 Task: Open Card Card0000000017 in Board Board0000000005 in Workspace WS0000000002 in Trello. Add Member vinny.office2@gmail.com to Card Card0000000017 in Board Board0000000005 in Workspace WS0000000002 in Trello. Add Purple Label titled Label0000000017 to Card Card0000000017 in Board Board0000000005 in Workspace WS0000000002 in Trello. Add Checklist CL0000000017 to Card Card0000000017 in Board Board0000000005 in Workspace WS0000000002 in Trello. Add Dates with Start Date as Aug 01 2023 and Due Date as Aug 31 2023 to Card Card0000000017 in Board Board0000000005 in Workspace WS0000000002 in Trello
Action: Mouse moved to (582, 55)
Screenshot: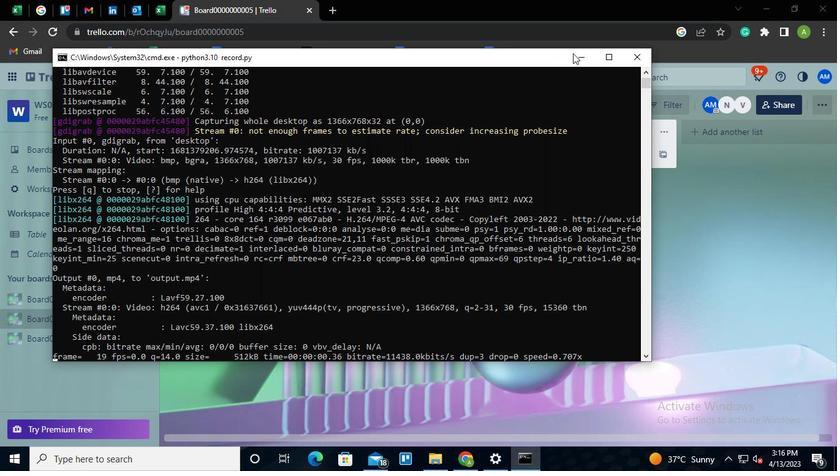 
Action: Mouse pressed left at (582, 55)
Screenshot: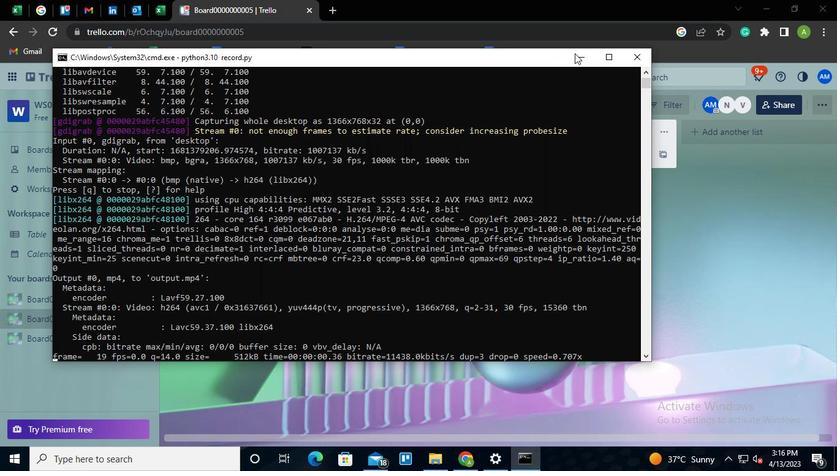 
Action: Mouse moved to (291, 153)
Screenshot: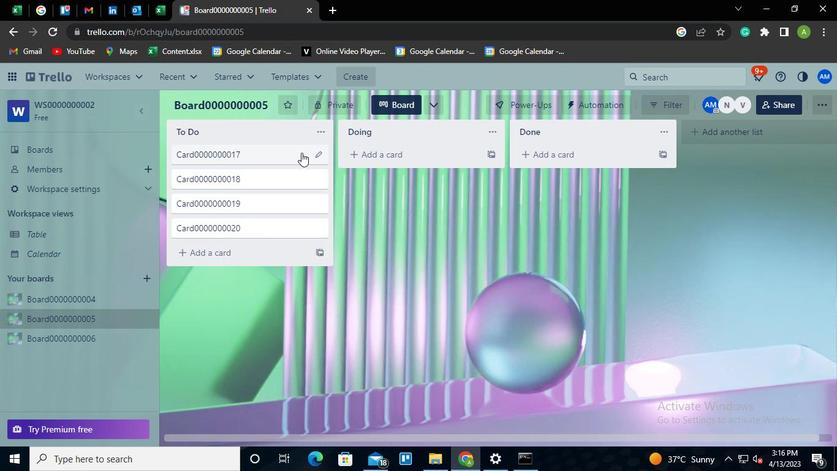 
Action: Mouse pressed left at (291, 153)
Screenshot: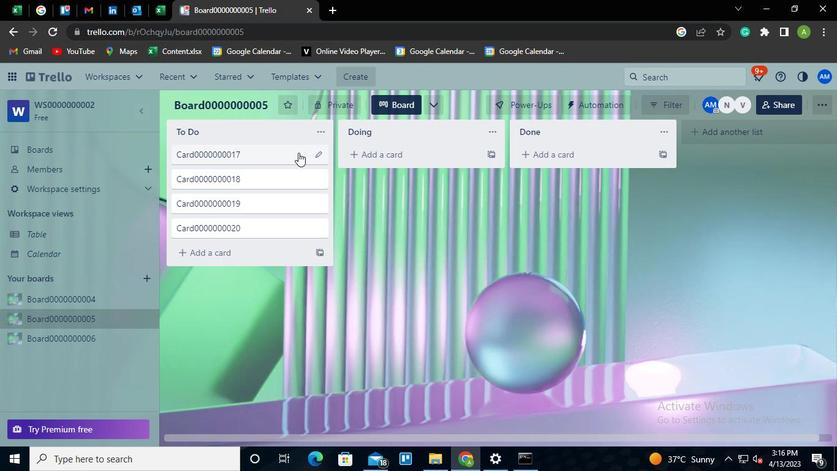 
Action: Mouse moved to (558, 218)
Screenshot: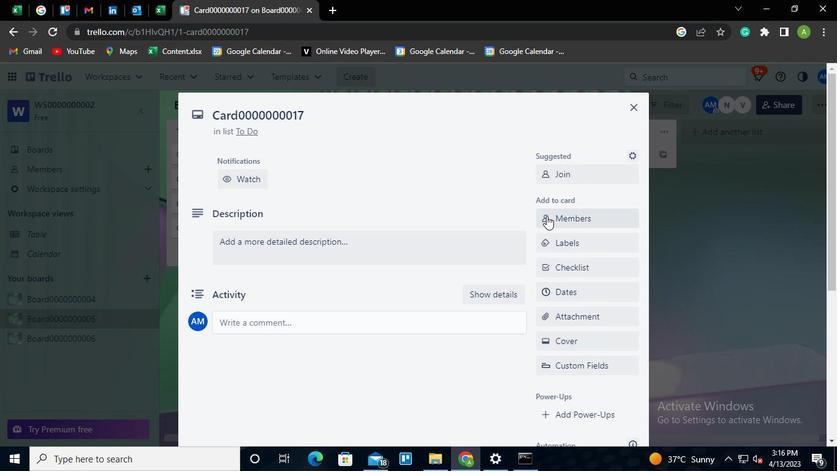 
Action: Mouse pressed left at (558, 218)
Screenshot: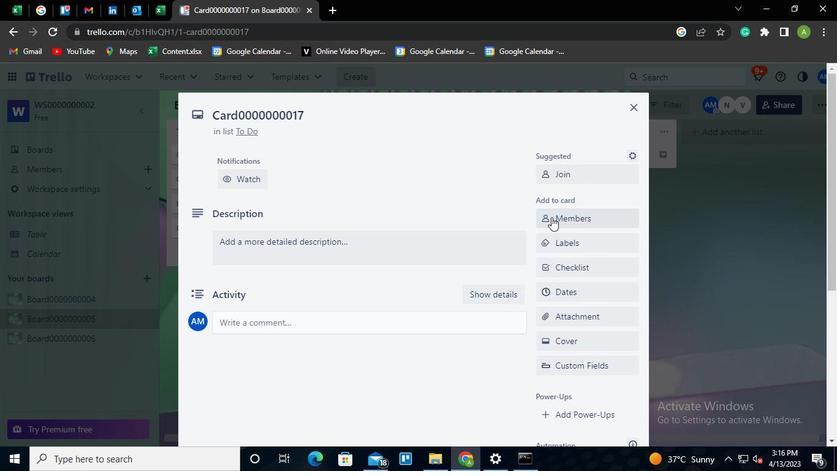 
Action: Mouse moved to (583, 276)
Screenshot: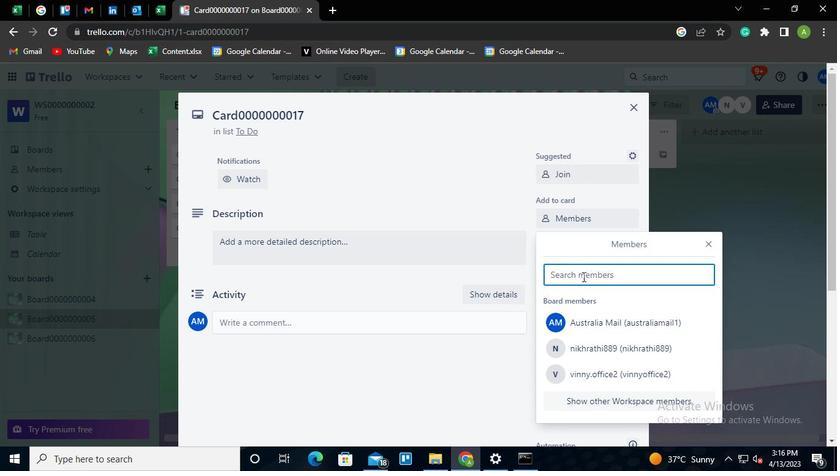 
Action: Mouse pressed left at (583, 276)
Screenshot: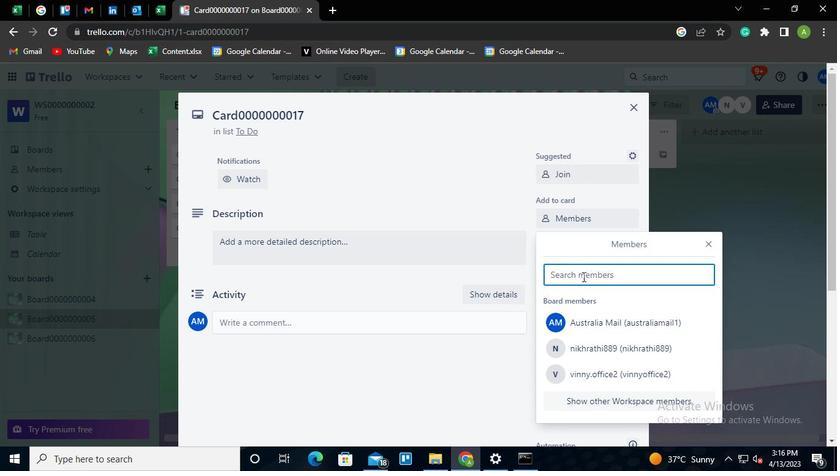 
Action: Keyboard v
Screenshot: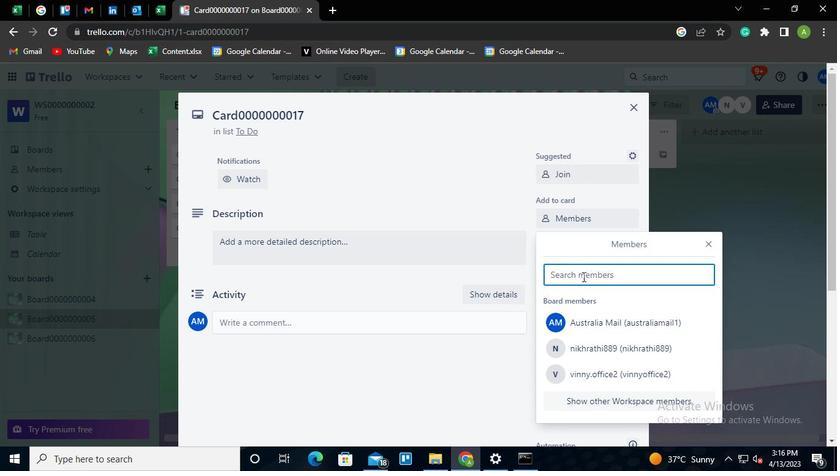 
Action: Keyboard i
Screenshot: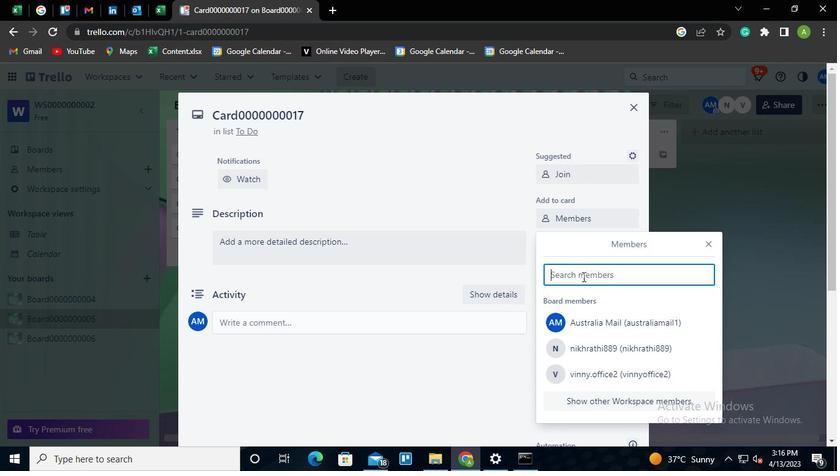 
Action: Keyboard n
Screenshot: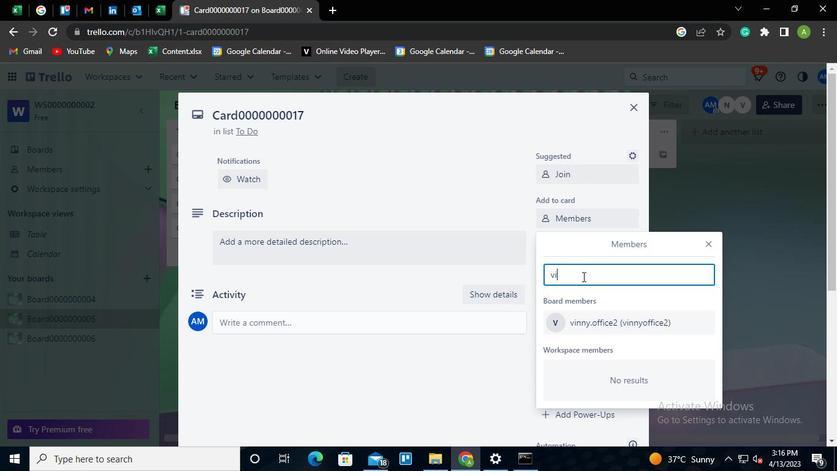 
Action: Mouse moved to (594, 319)
Screenshot: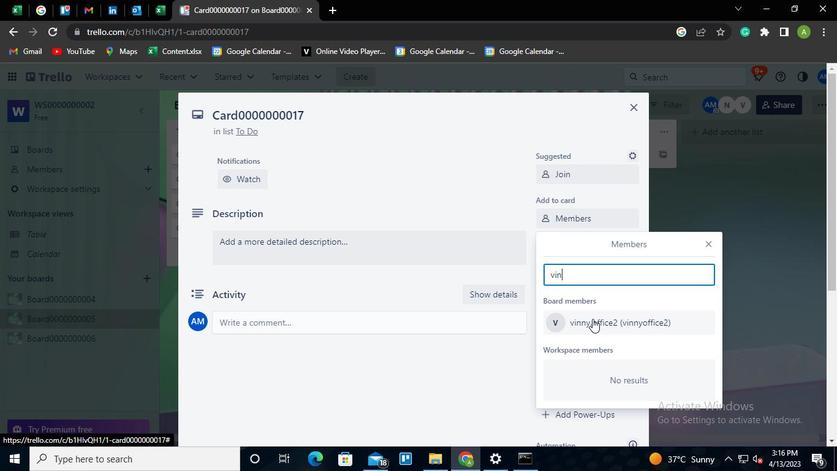 
Action: Mouse pressed left at (594, 319)
Screenshot: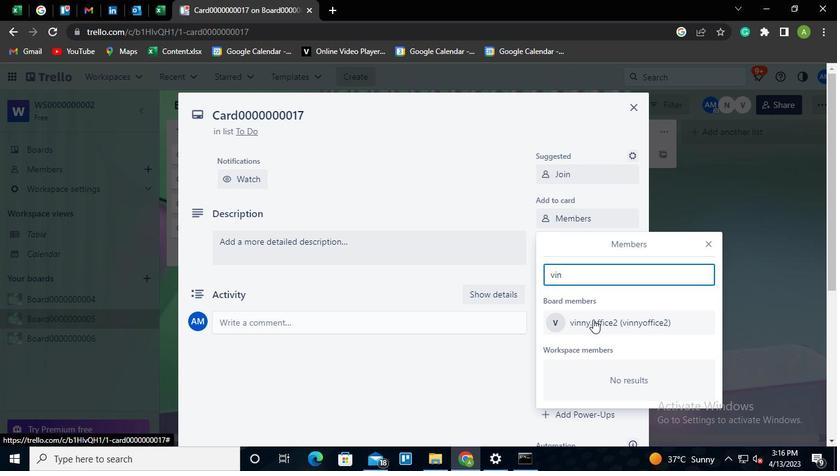 
Action: Mouse moved to (415, 170)
Screenshot: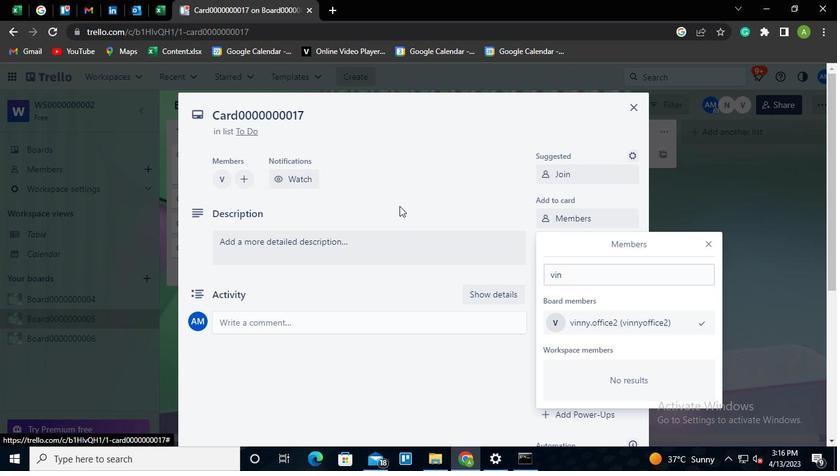 
Action: Mouse pressed left at (415, 170)
Screenshot: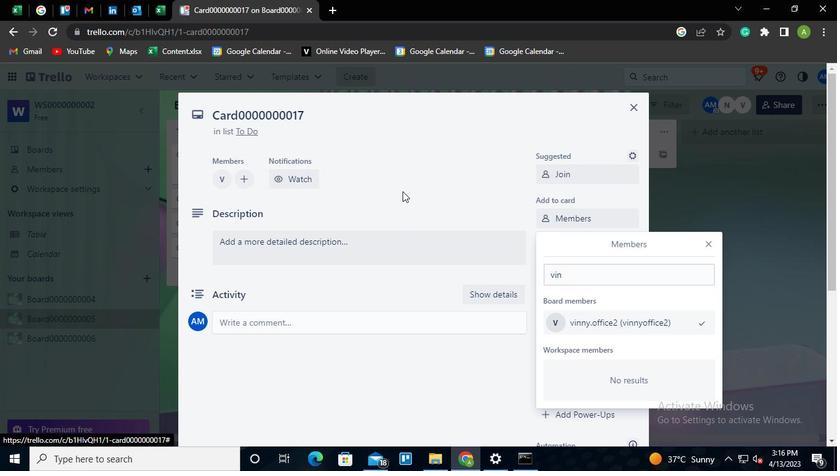 
Action: Mouse moved to (555, 239)
Screenshot: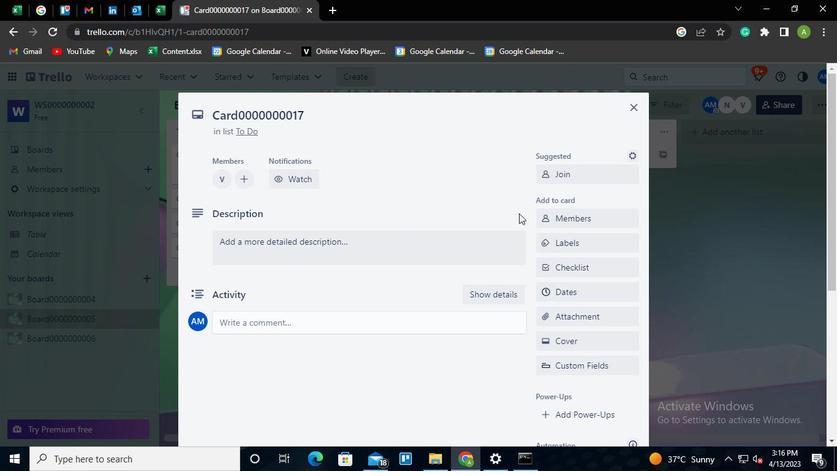 
Action: Mouse pressed left at (555, 239)
Screenshot: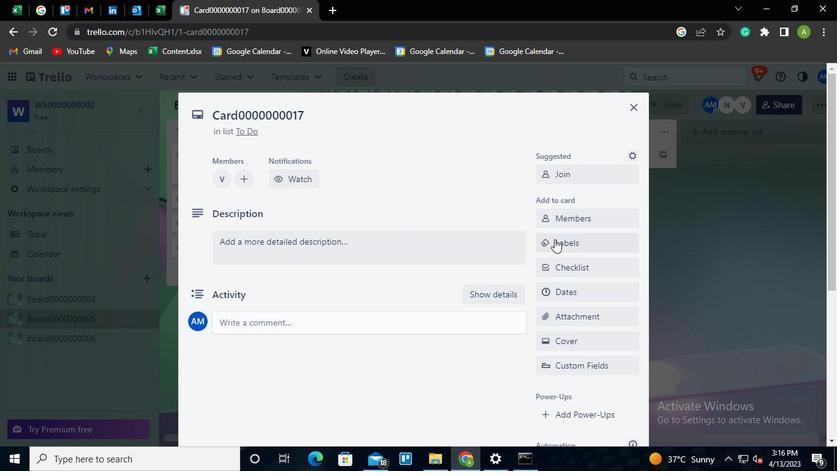
Action: Mouse moved to (590, 266)
Screenshot: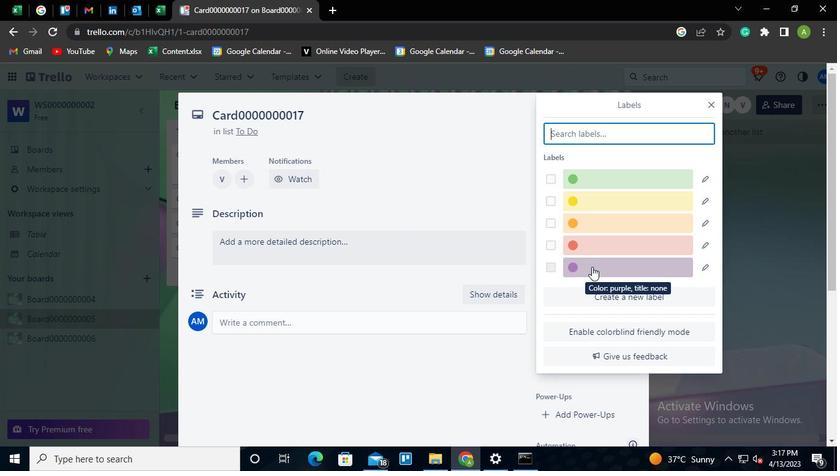 
Action: Mouse pressed left at (590, 266)
Screenshot: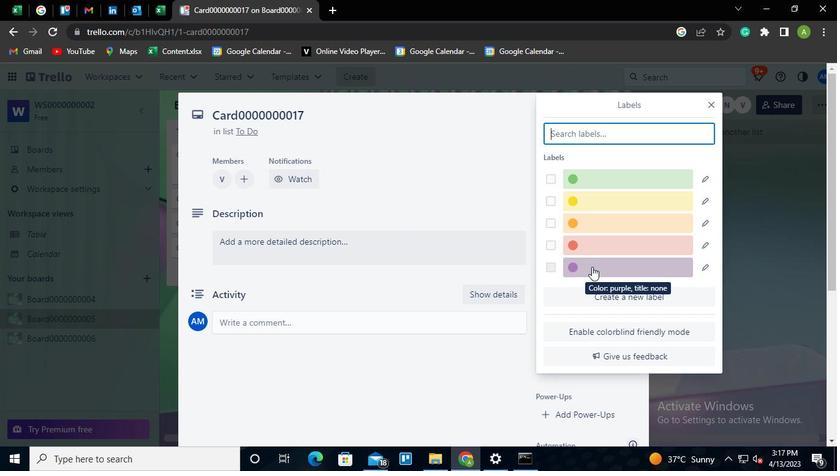 
Action: Mouse moved to (704, 263)
Screenshot: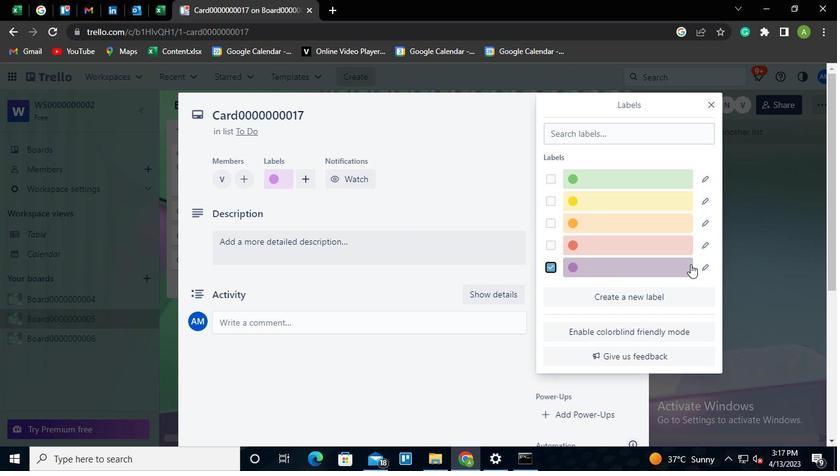 
Action: Mouse pressed left at (704, 263)
Screenshot: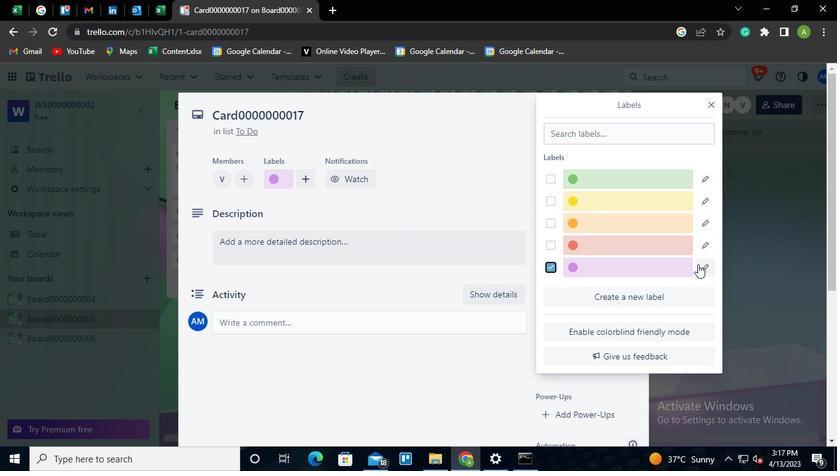 
Action: Mouse moved to (599, 220)
Screenshot: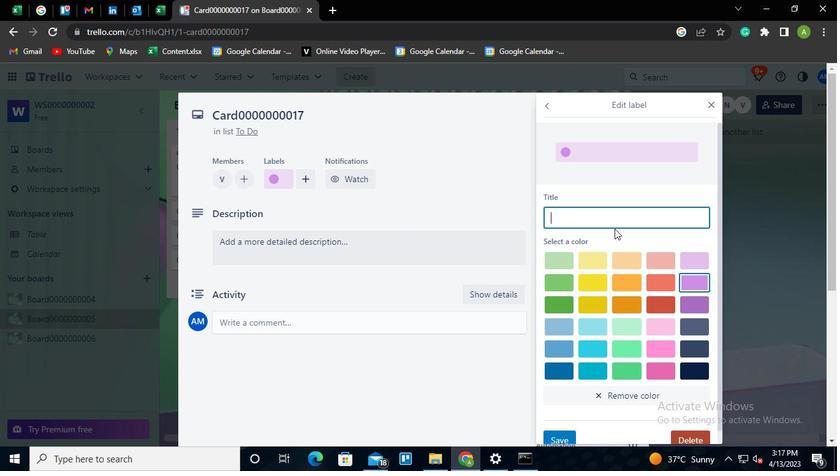 
Action: Mouse pressed left at (599, 220)
Screenshot: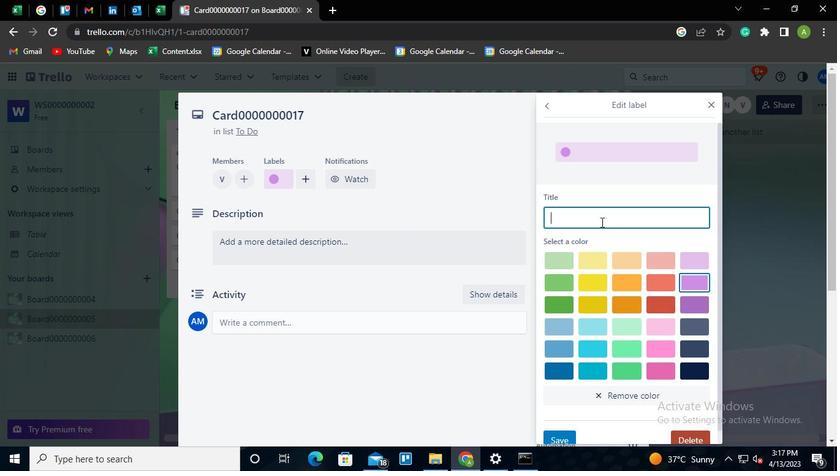 
Action: Keyboard Key.shift
Screenshot: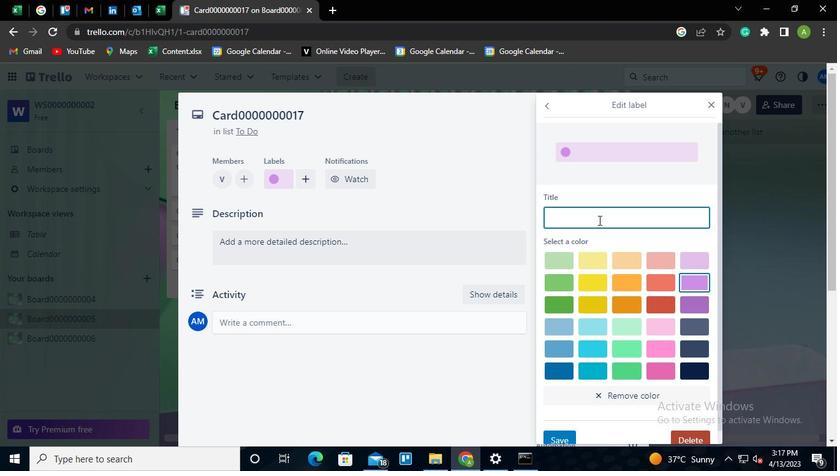 
Action: Keyboard L
Screenshot: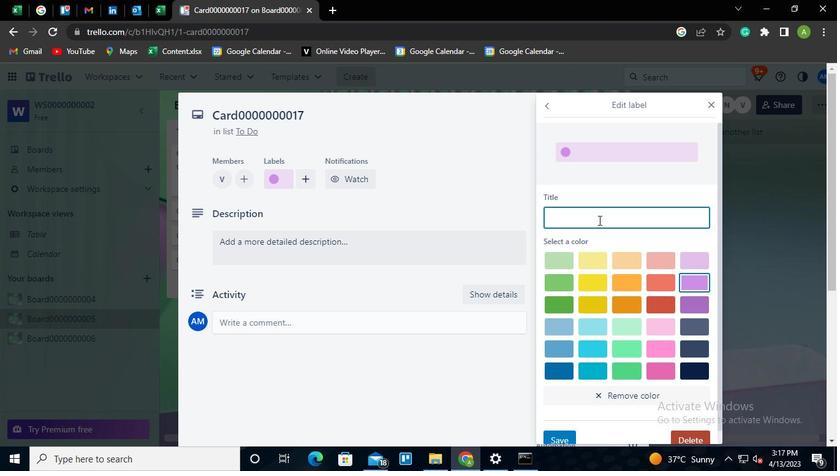
Action: Keyboard a
Screenshot: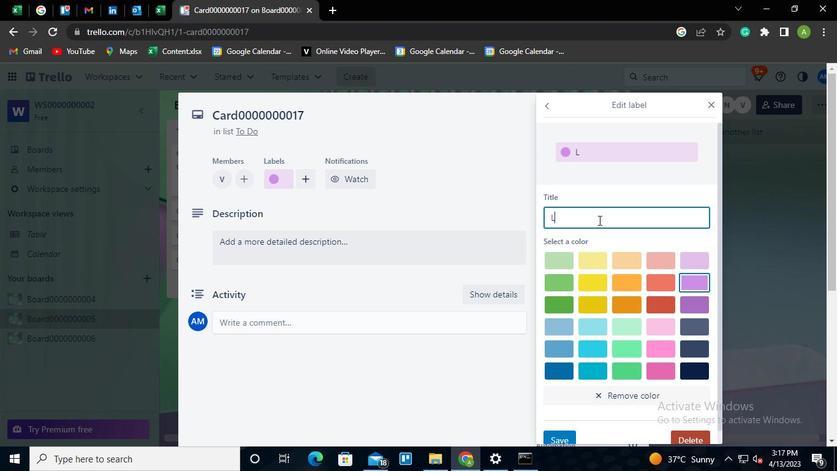
Action: Keyboard b
Screenshot: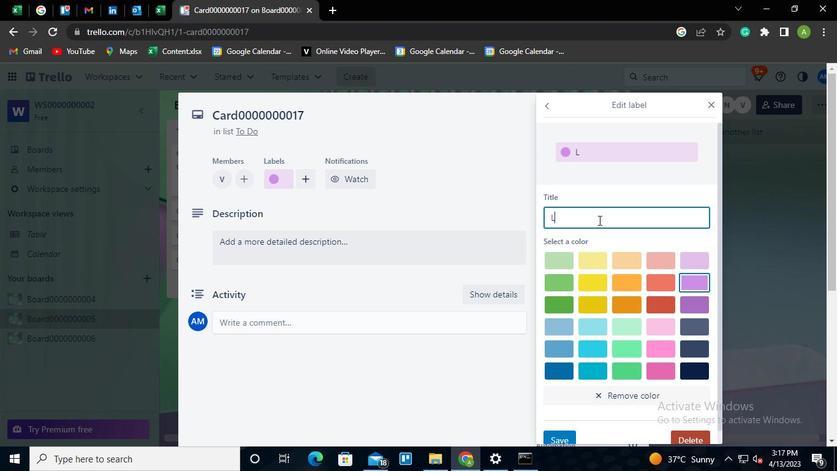 
Action: Keyboard e
Screenshot: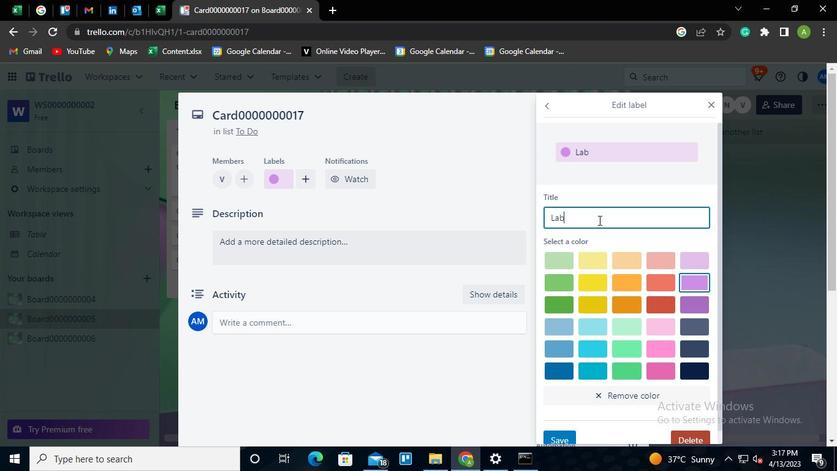 
Action: Keyboard l
Screenshot: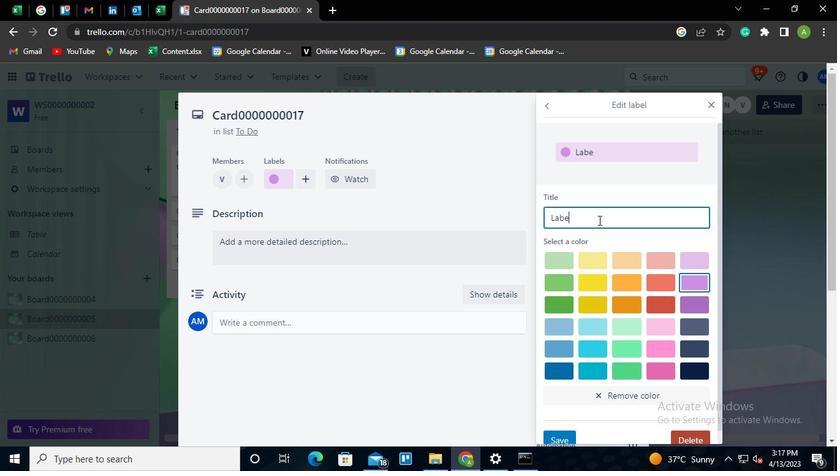 
Action: Keyboard <96>
Screenshot: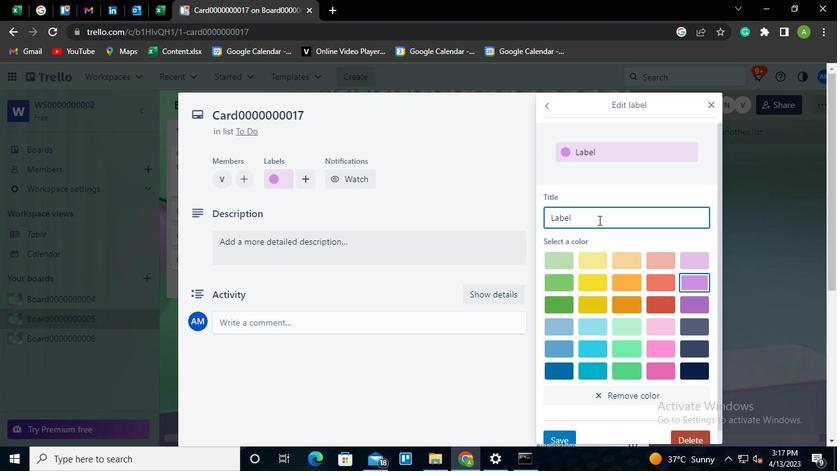 
Action: Keyboard <96>
Screenshot: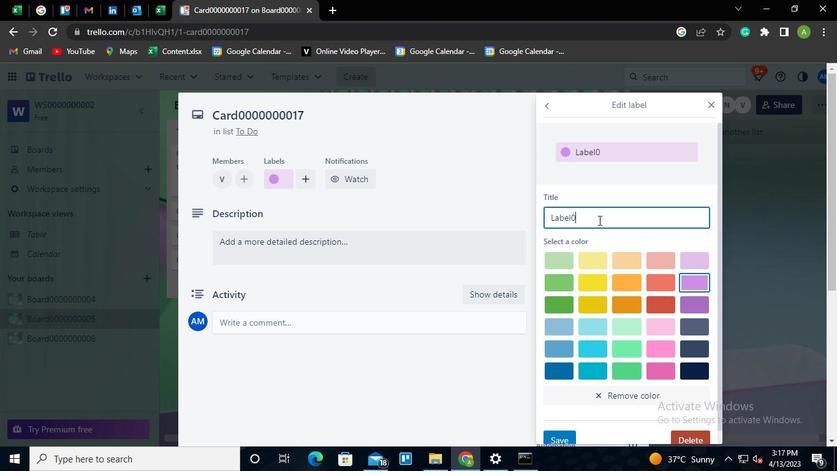 
Action: Keyboard <96>
Screenshot: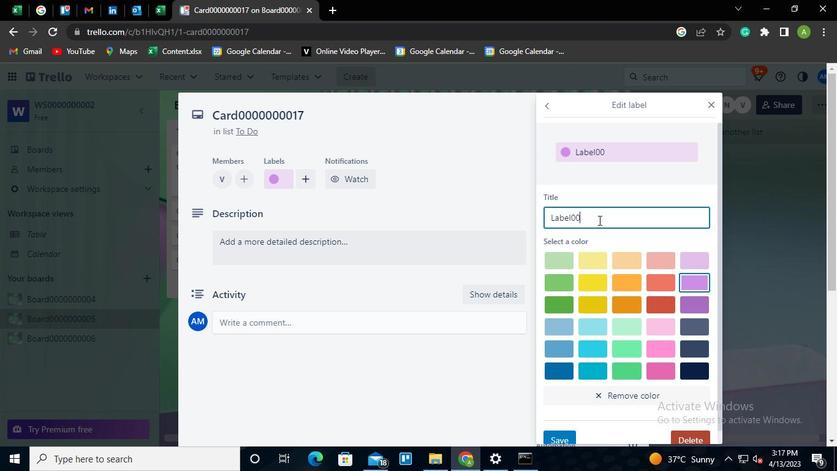 
Action: Keyboard <96>
Screenshot: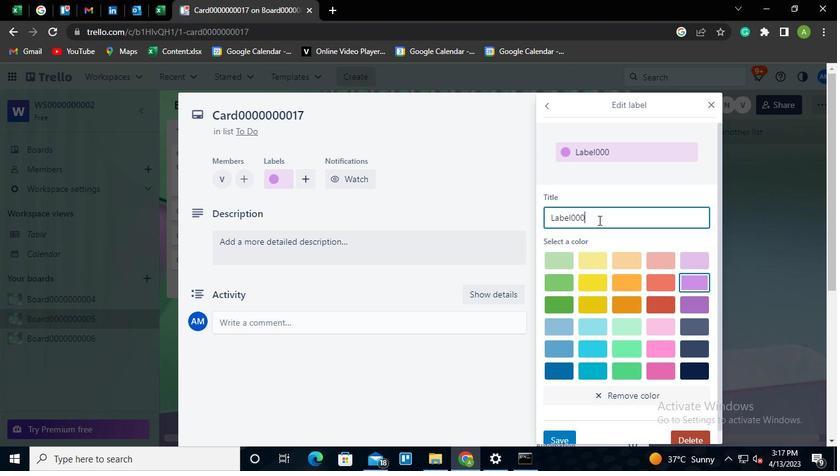 
Action: Keyboard <96>
Screenshot: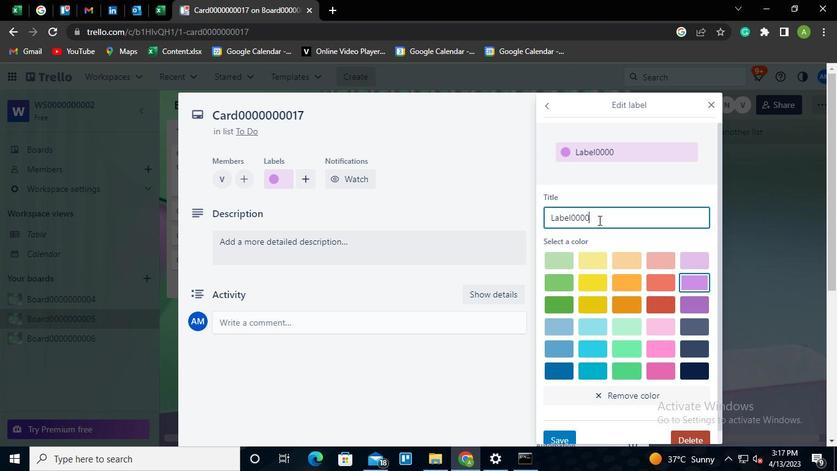 
Action: Keyboard <96>
Screenshot: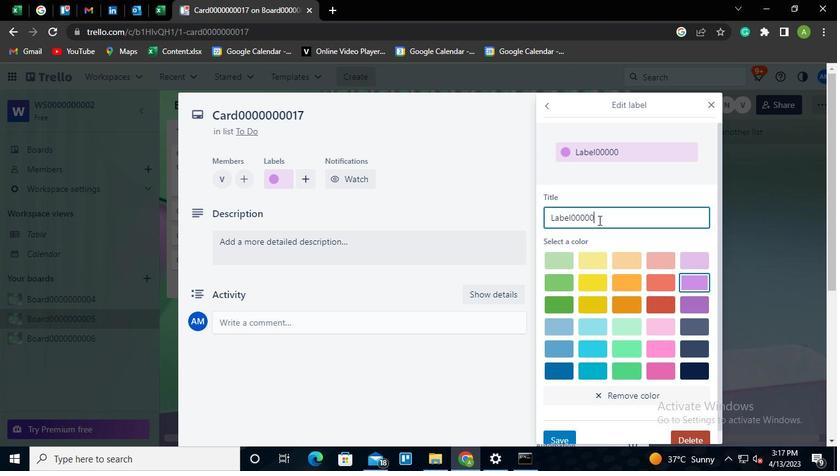 
Action: Keyboard <96>
Screenshot: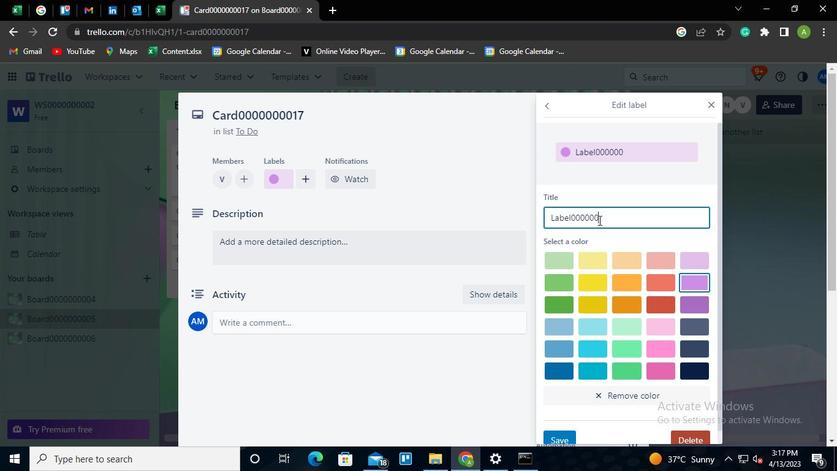 
Action: Keyboard <96>
Screenshot: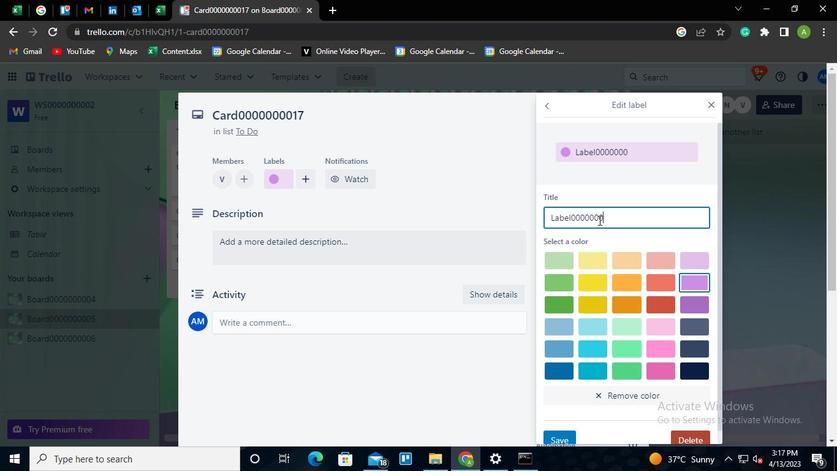 
Action: Keyboard <97>
Screenshot: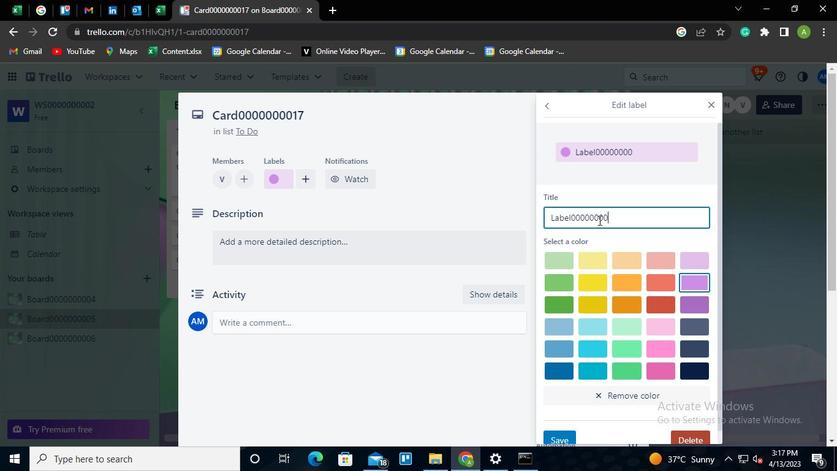 
Action: Keyboard <103>
Screenshot: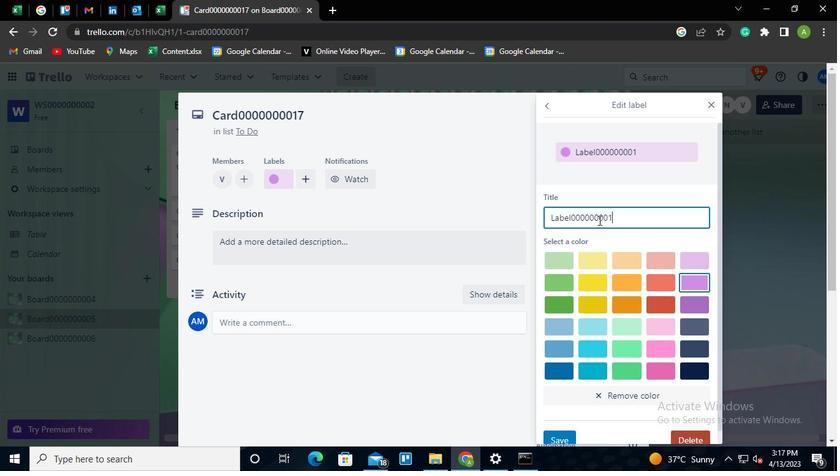 
Action: Mouse moved to (560, 436)
Screenshot: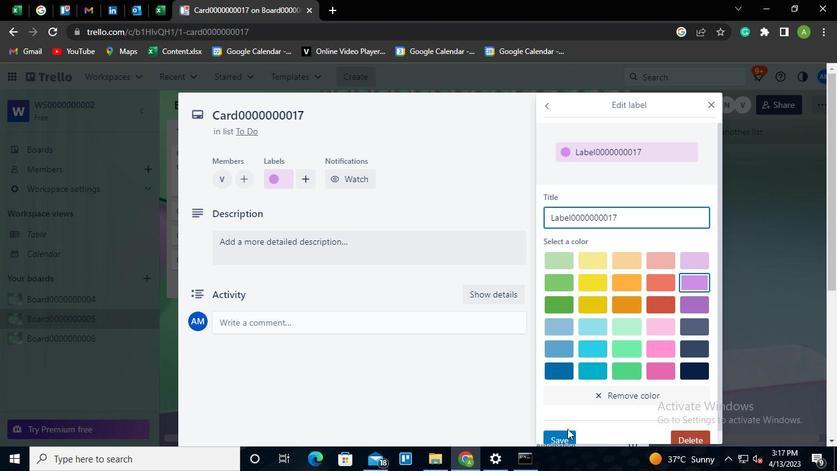 
Action: Mouse pressed left at (560, 436)
Screenshot: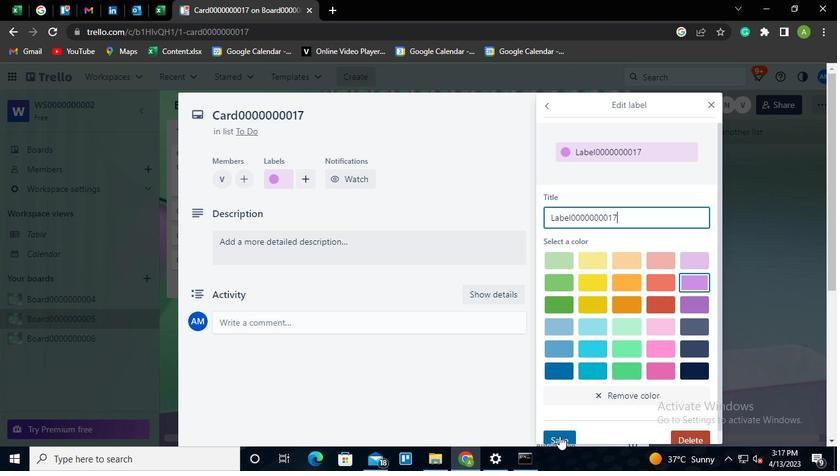 
Action: Mouse moved to (489, 209)
Screenshot: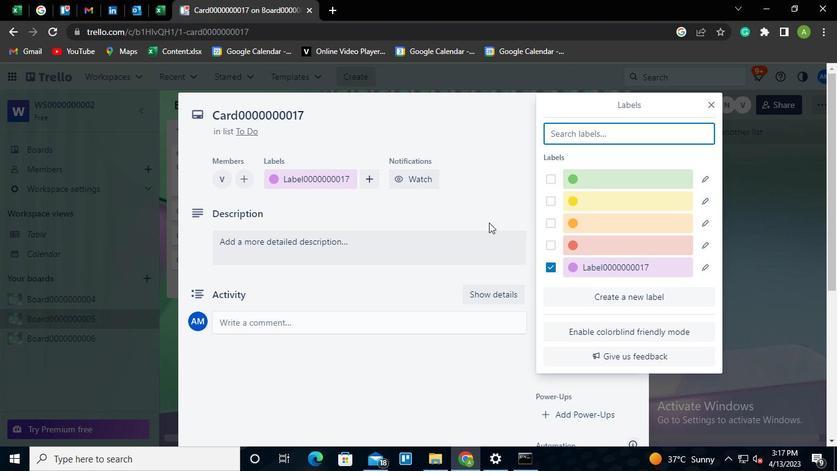 
Action: Mouse pressed left at (489, 209)
Screenshot: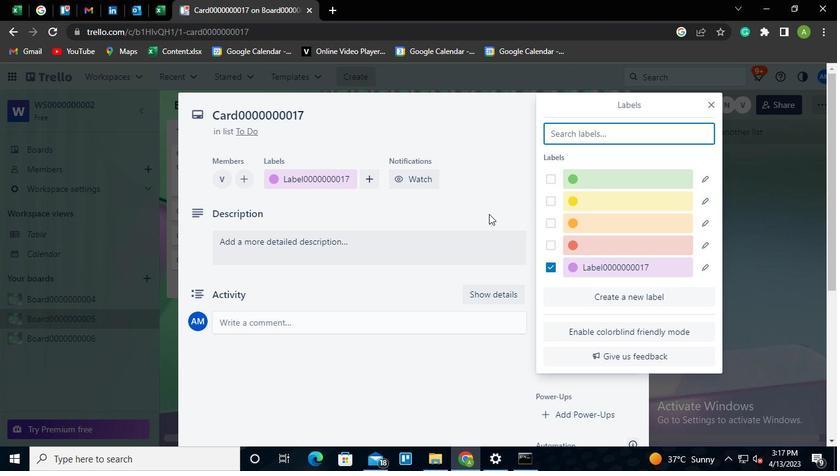 
Action: Mouse moved to (571, 264)
Screenshot: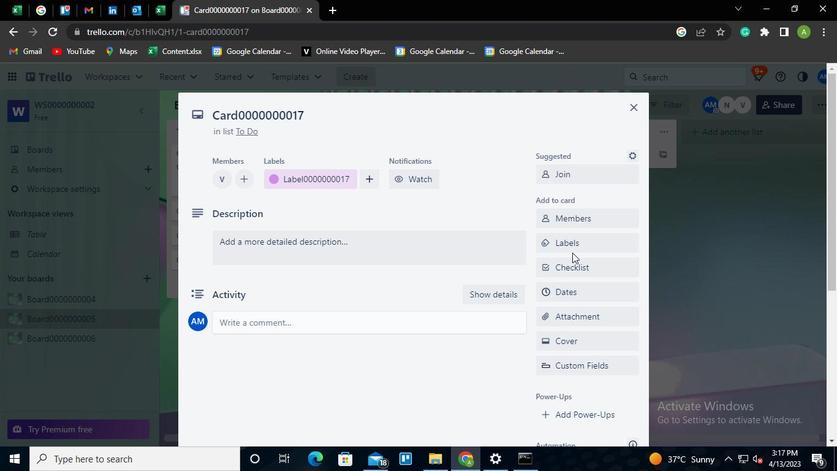 
Action: Mouse pressed left at (571, 264)
Screenshot: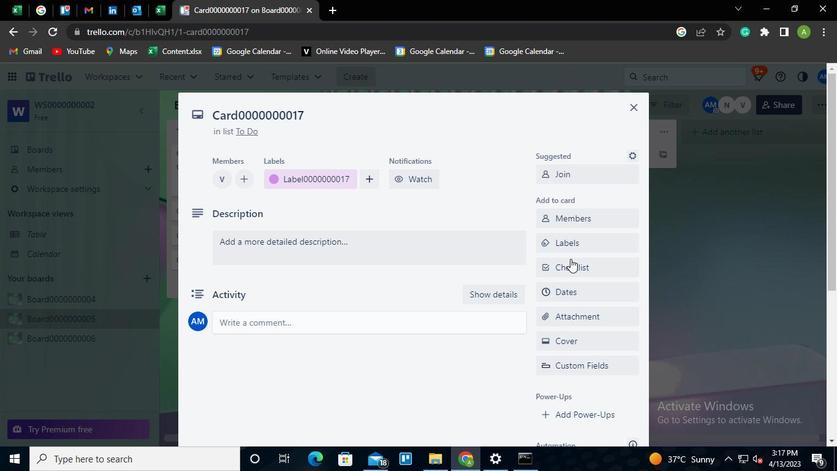
Action: Mouse moved to (570, 323)
Screenshot: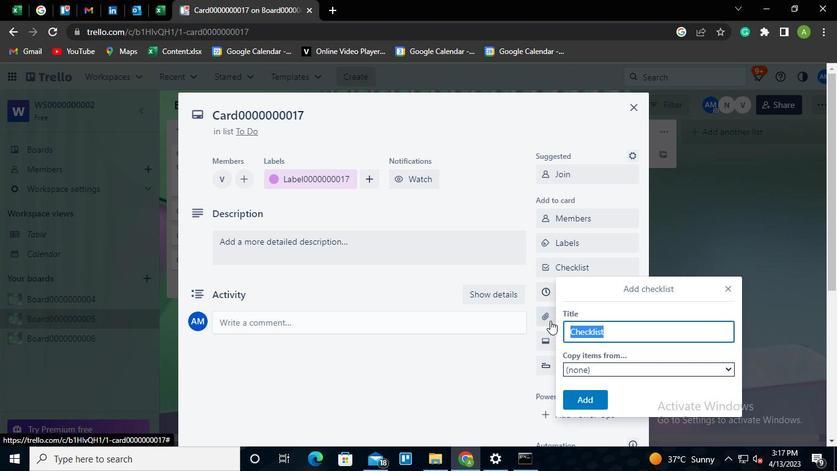 
Action: Keyboard Key.shift
Screenshot: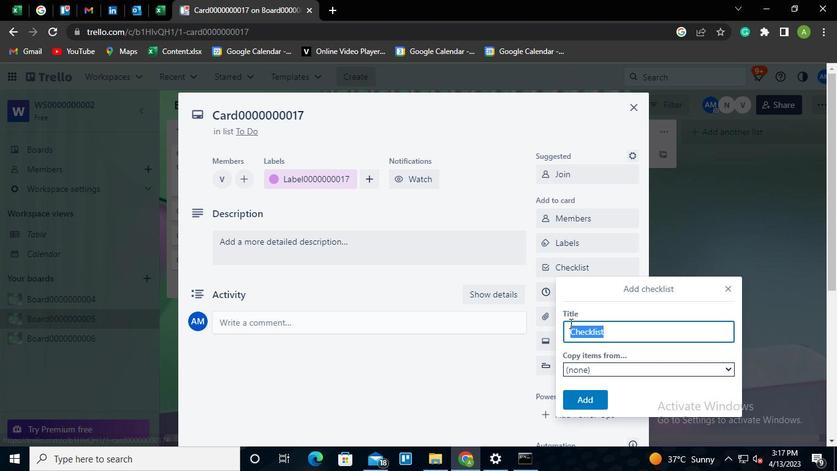 
Action: Keyboard C
Screenshot: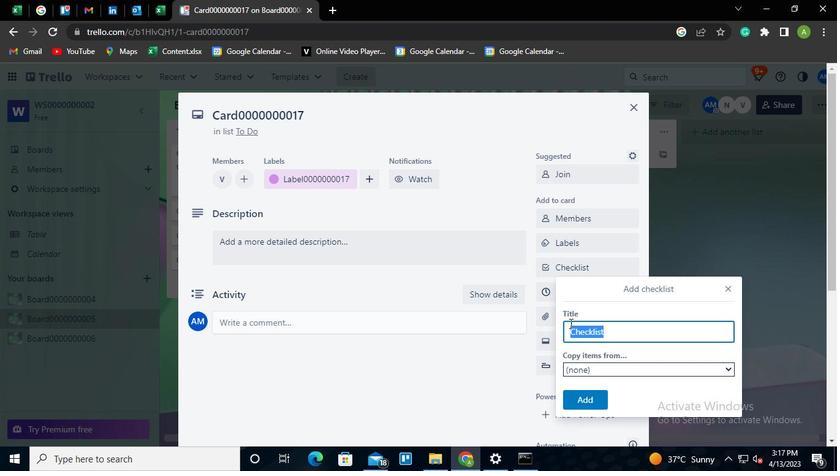 
Action: Keyboard L
Screenshot: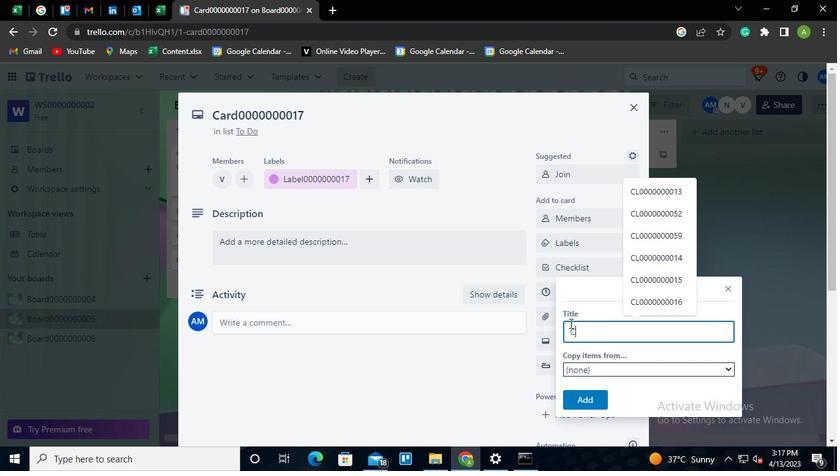 
Action: Keyboard <96>
Screenshot: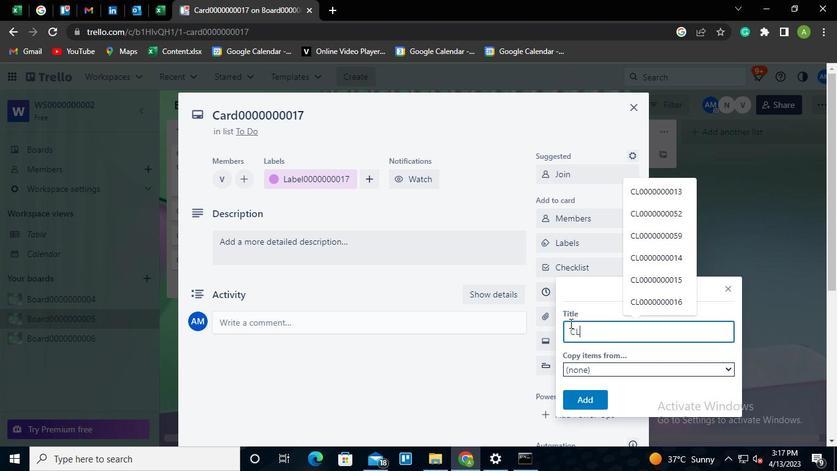 
Action: Keyboard <96>
Screenshot: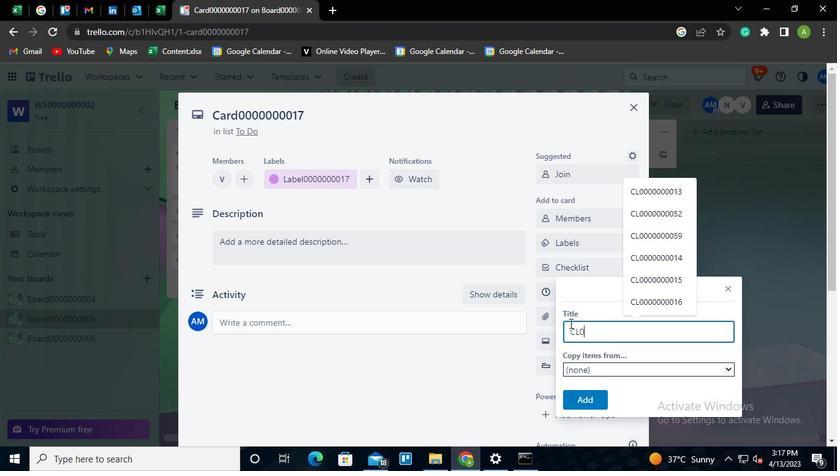 
Action: Keyboard <96>
Screenshot: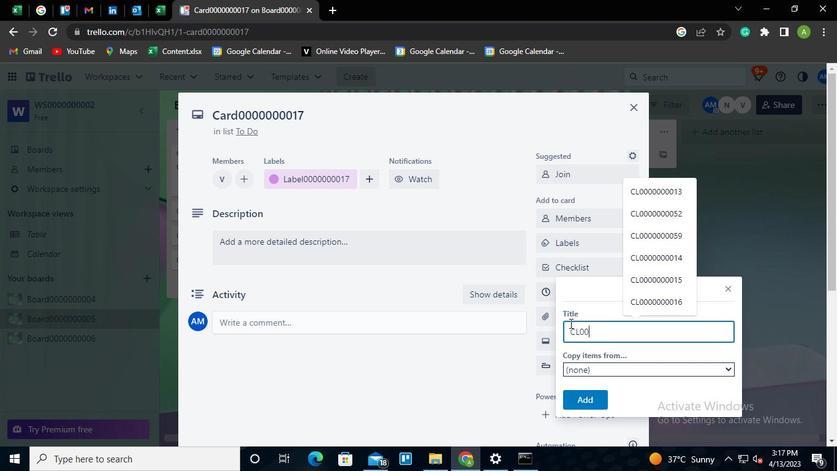 
Action: Keyboard <96>
Screenshot: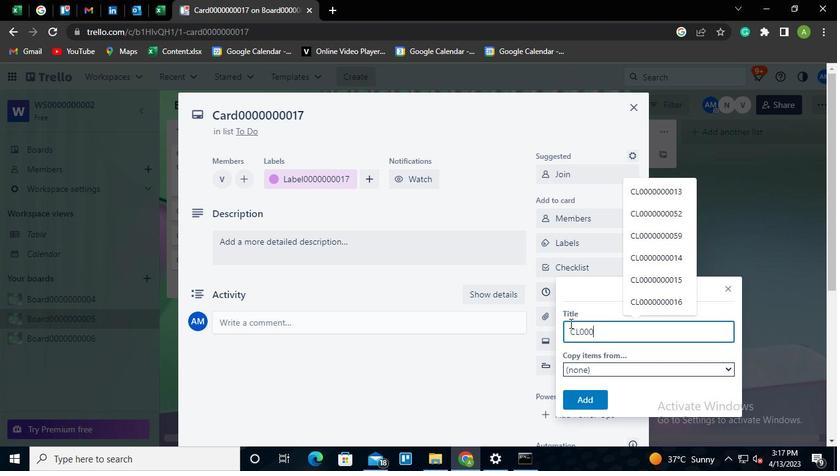 
Action: Keyboard <96>
Screenshot: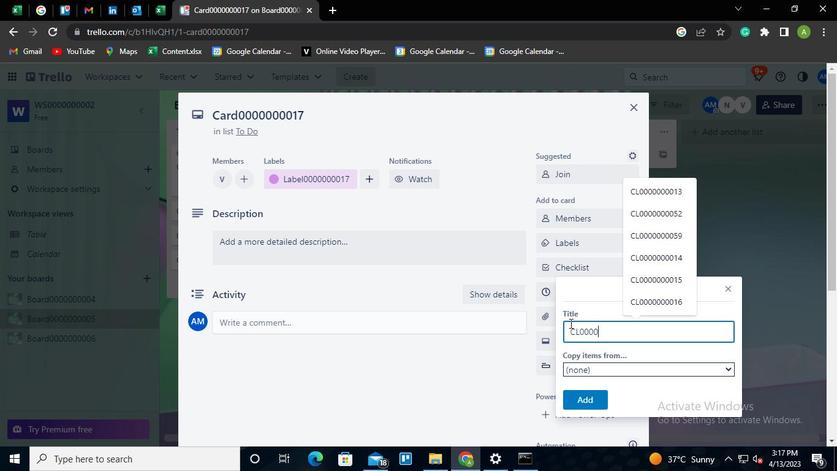 
Action: Keyboard <96>
Screenshot: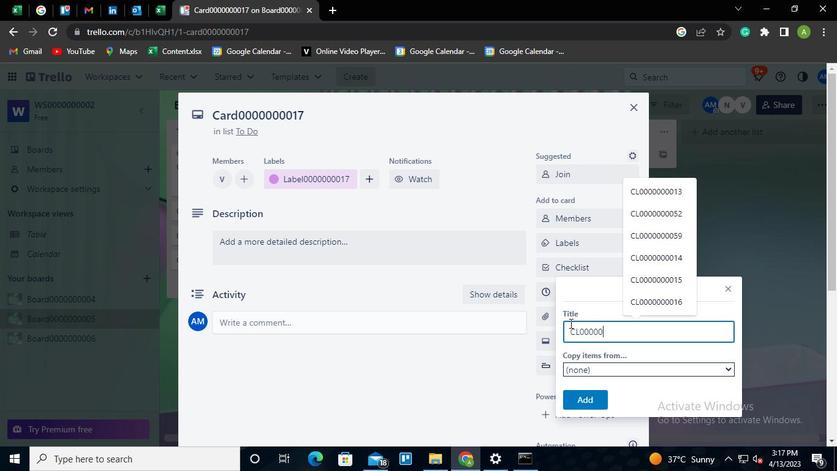 
Action: Keyboard <96>
Screenshot: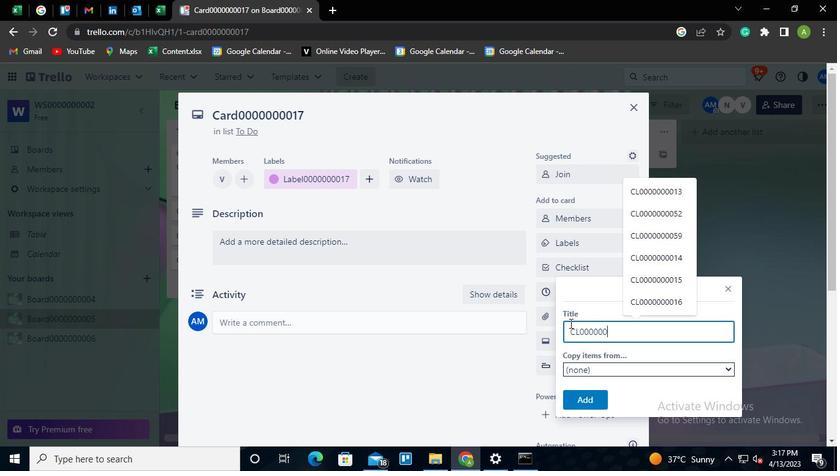 
Action: Keyboard <96>
Screenshot: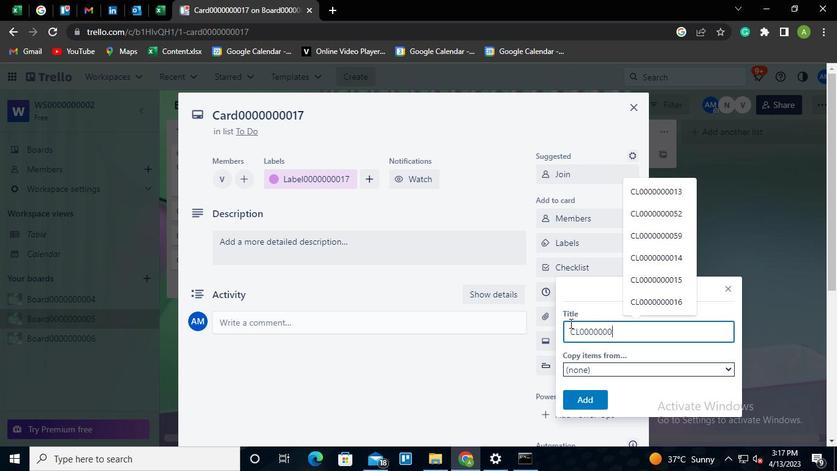 
Action: Keyboard <97>
Screenshot: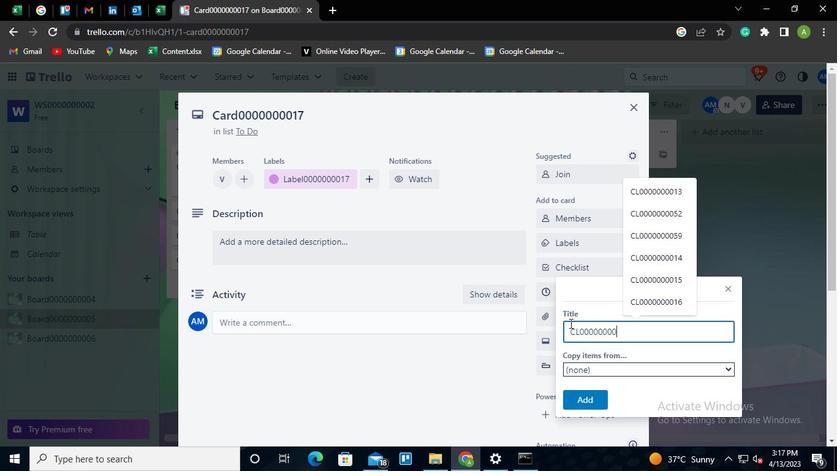 
Action: Keyboard <103>
Screenshot: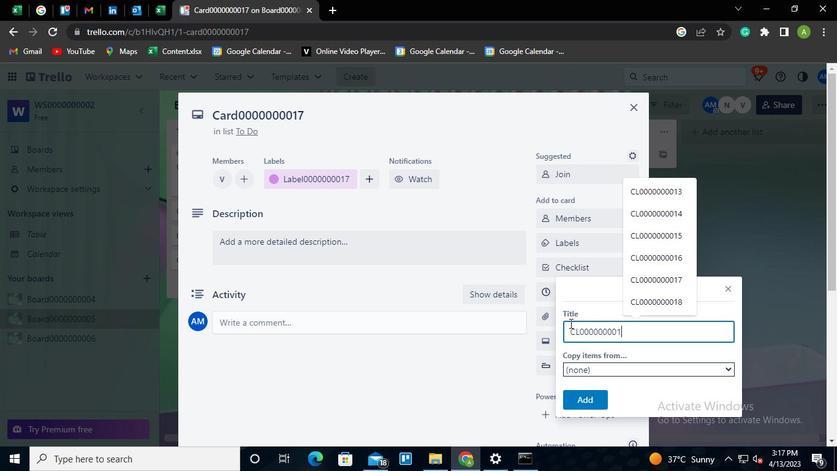 
Action: Mouse moved to (580, 396)
Screenshot: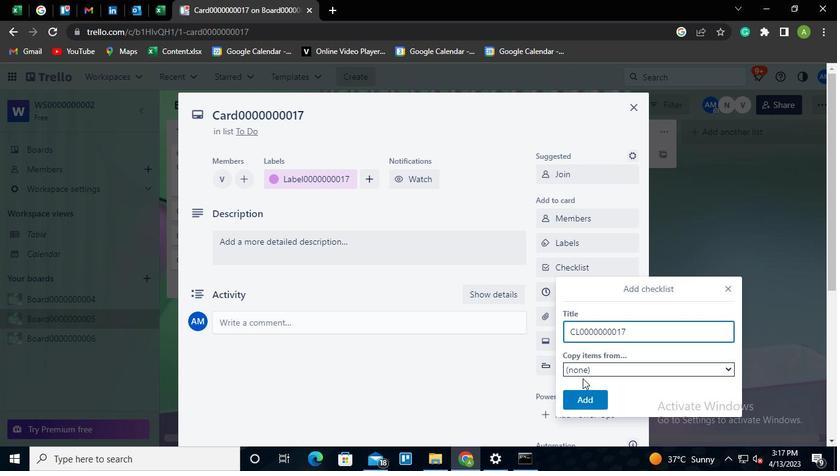 
Action: Mouse pressed left at (580, 396)
Screenshot: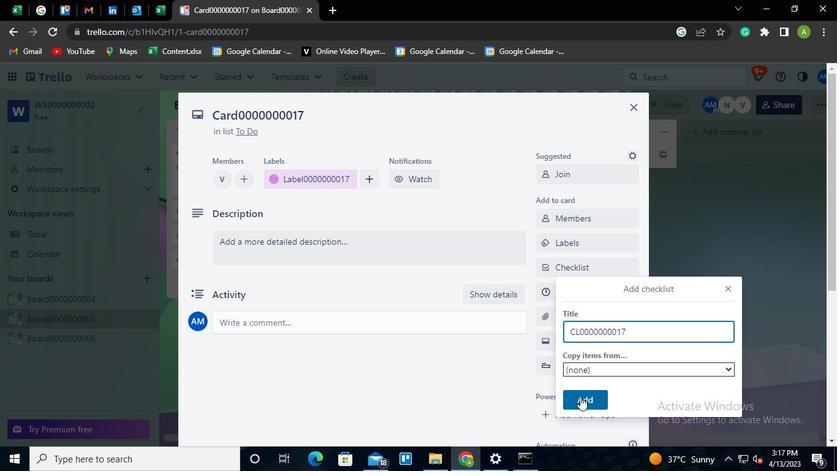 
Action: Mouse moved to (555, 236)
Screenshot: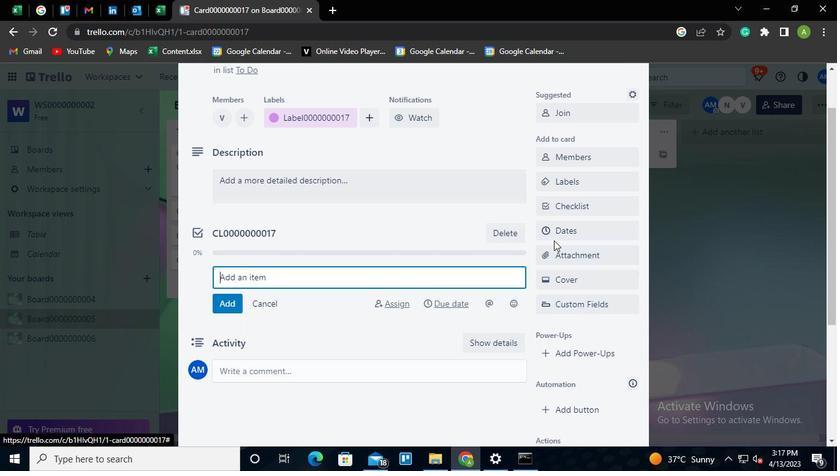 
Action: Mouse pressed left at (555, 236)
Screenshot: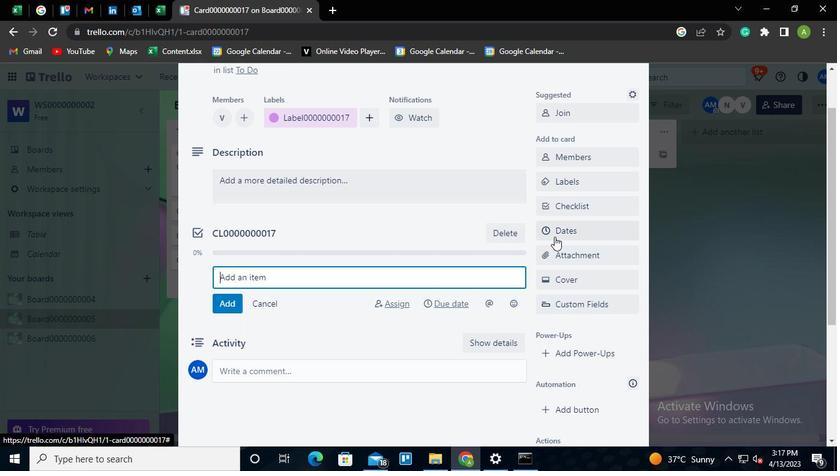 
Action: Mouse moved to (545, 326)
Screenshot: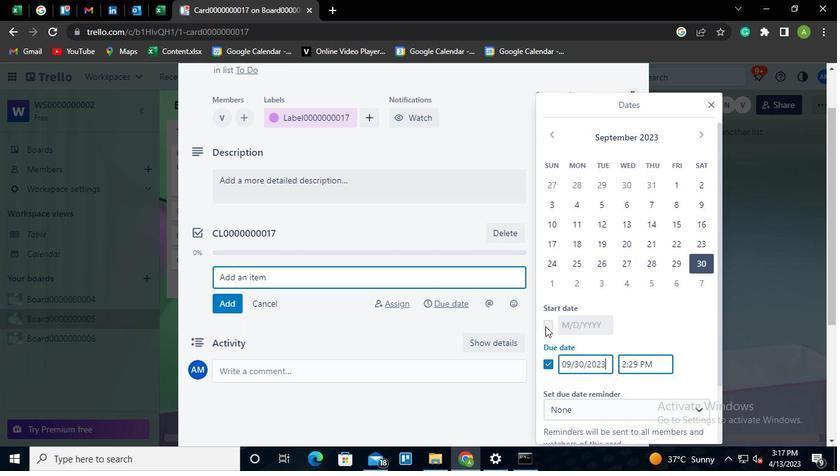 
Action: Mouse pressed left at (545, 326)
Screenshot: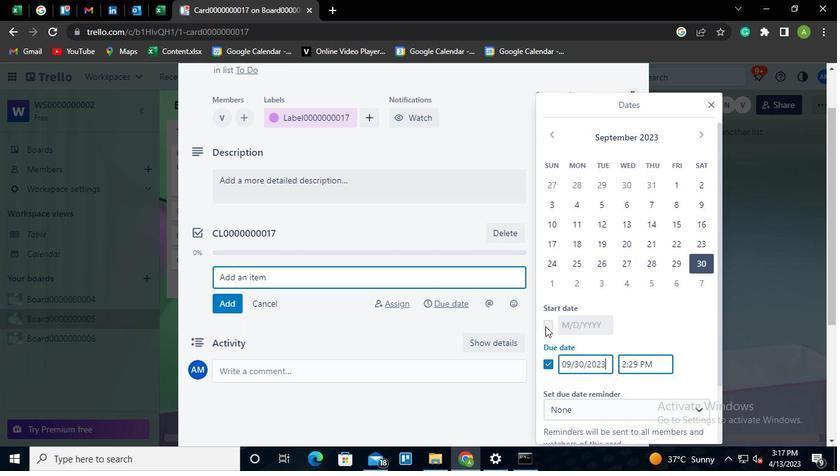 
Action: Mouse moved to (569, 328)
Screenshot: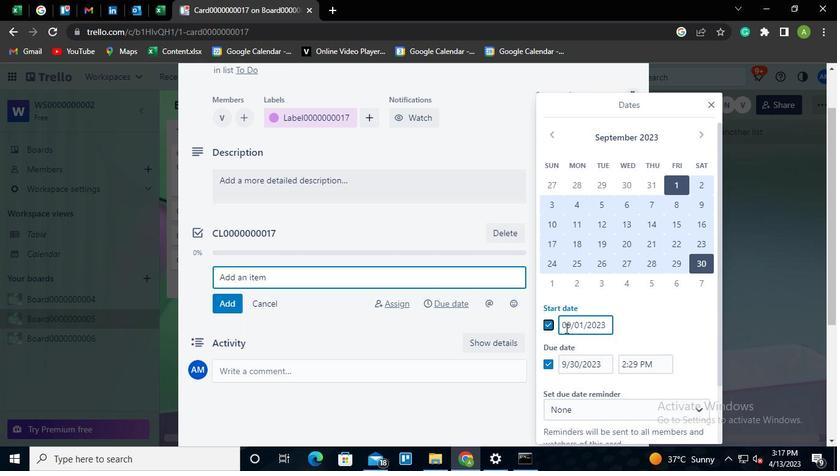 
Action: Mouse pressed left at (569, 328)
Screenshot: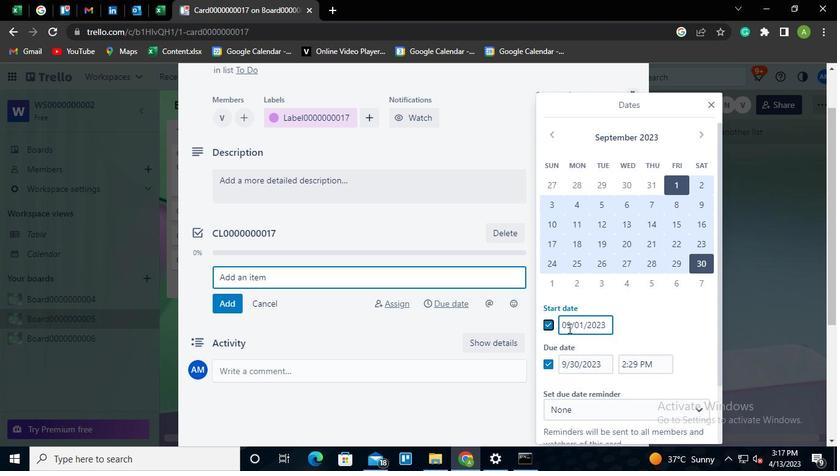 
Action: Mouse moved to (572, 326)
Screenshot: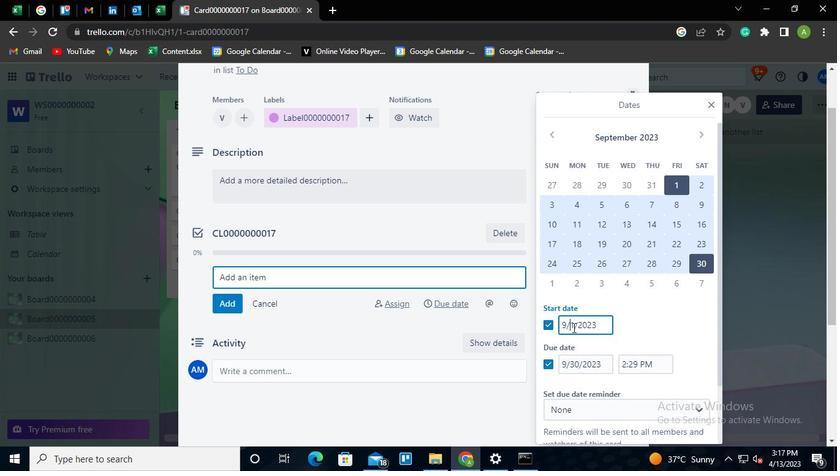 
Action: Keyboard Key.left
Screenshot: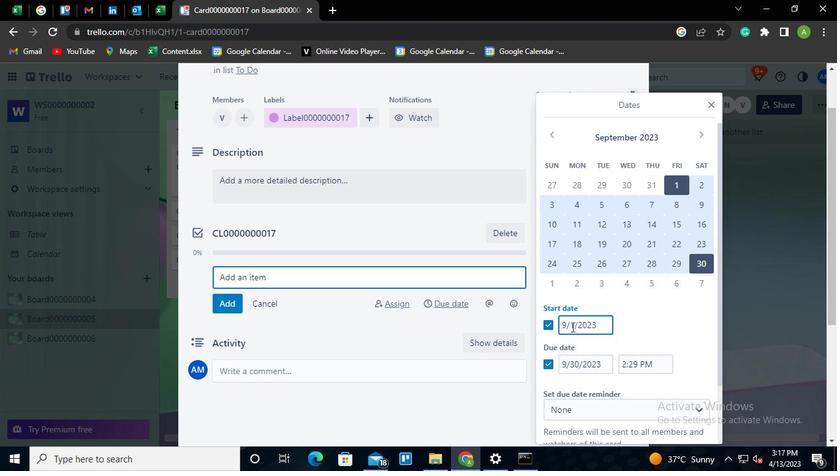 
Action: Keyboard Key.backspace
Screenshot: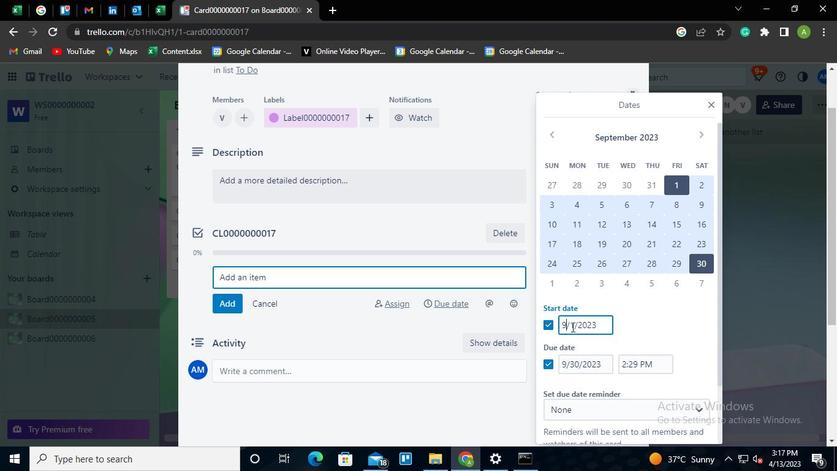 
Action: Keyboard <104>
Screenshot: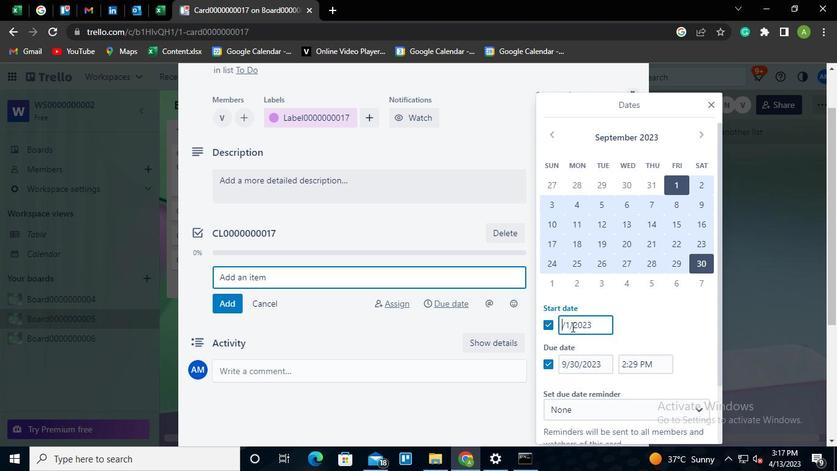 
Action: Mouse moved to (577, 362)
Screenshot: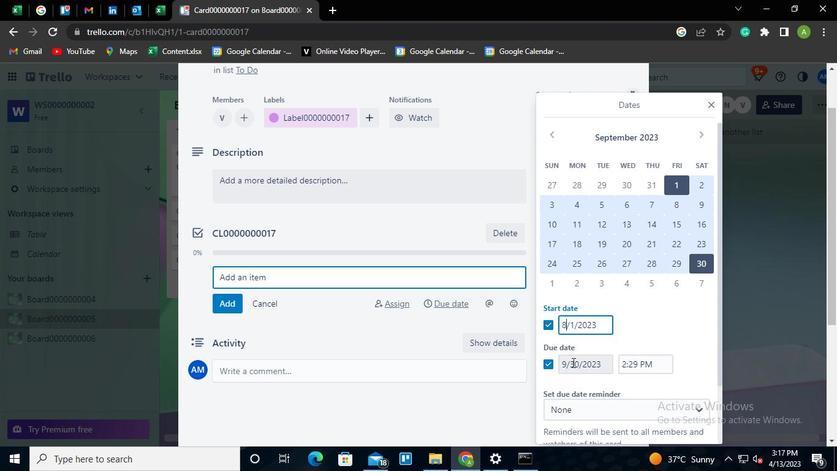 
Action: Mouse pressed left at (577, 362)
Screenshot: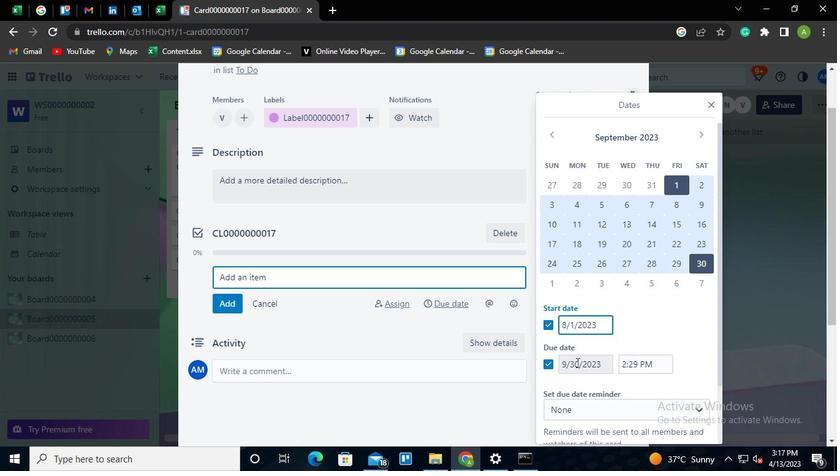 
Action: Mouse moved to (567, 363)
Screenshot: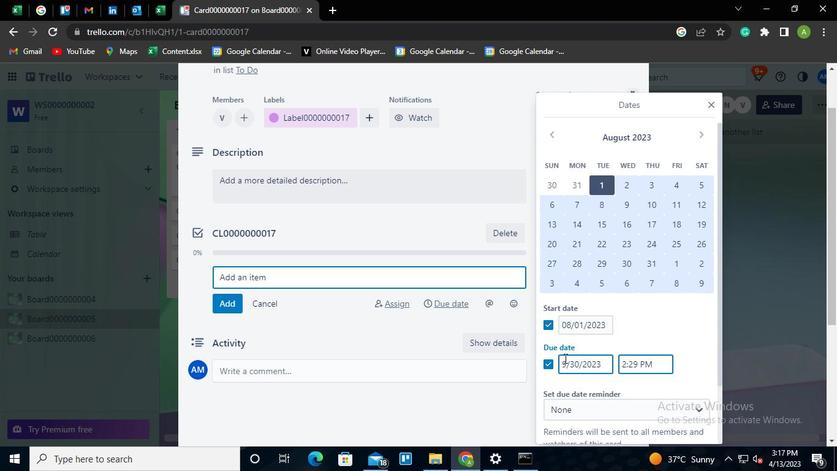 
Action: Mouse pressed left at (567, 363)
Screenshot: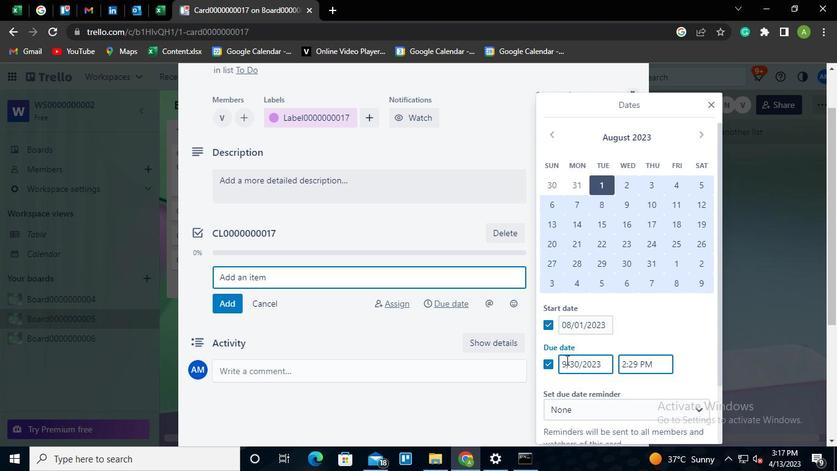 
Action: Mouse moved to (568, 363)
Screenshot: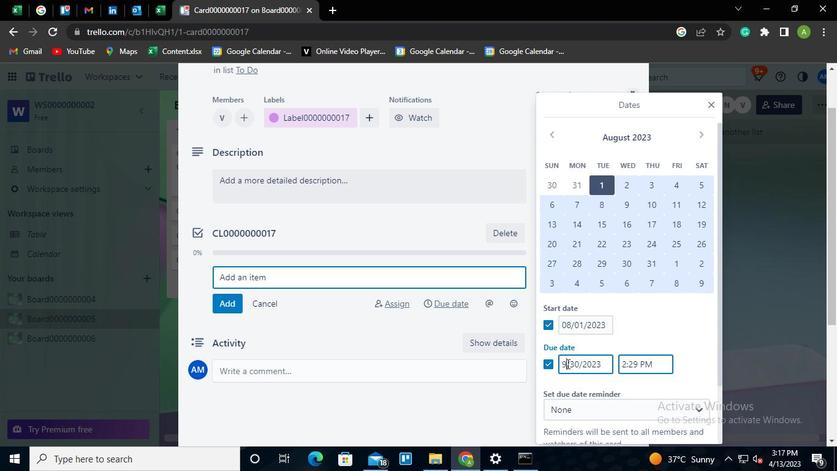 
Action: Keyboard Key.backspace
Screenshot: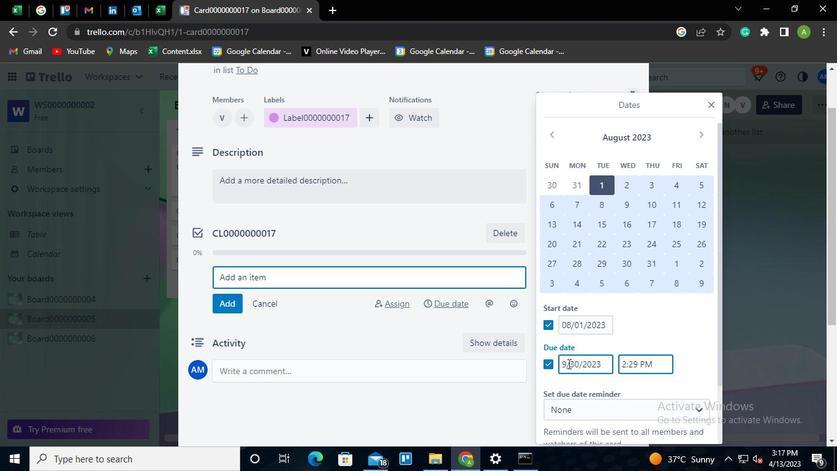
Action: Keyboard <104>
Screenshot: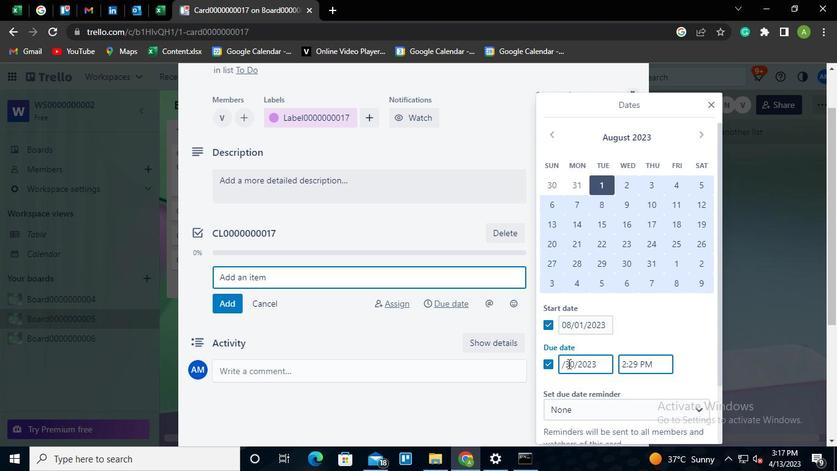 
Action: Keyboard Key.right
Screenshot: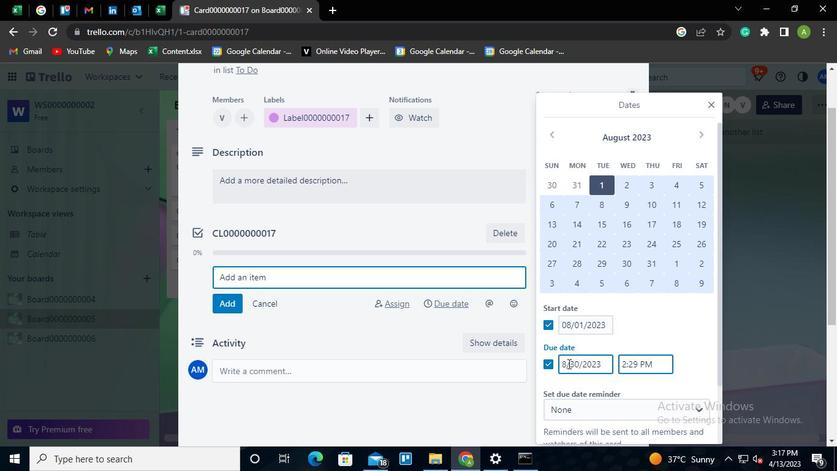 
Action: Keyboard Key.right
Screenshot: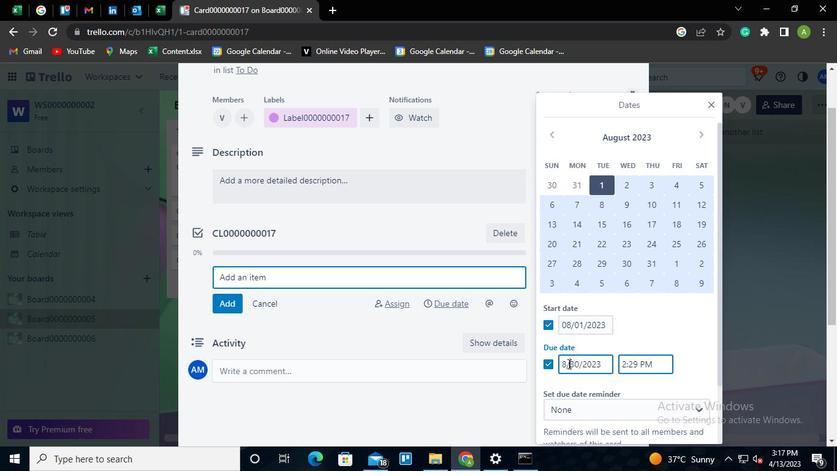 
Action: Keyboard Key.right
Screenshot: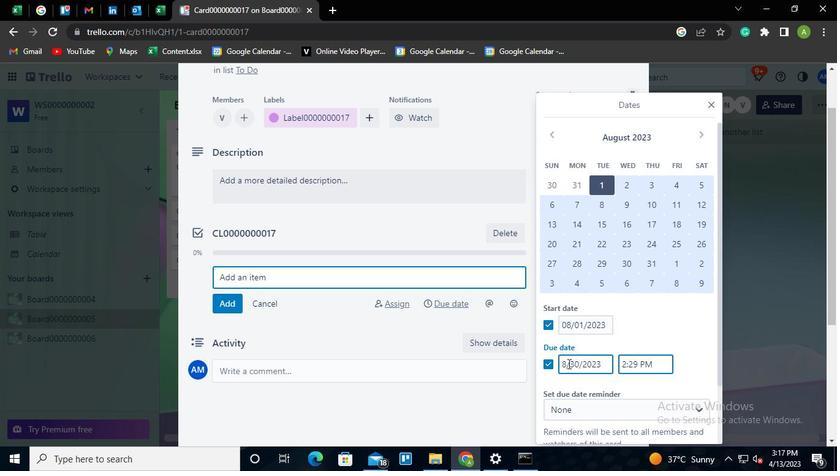 
Action: Keyboard Key.backspace
Screenshot: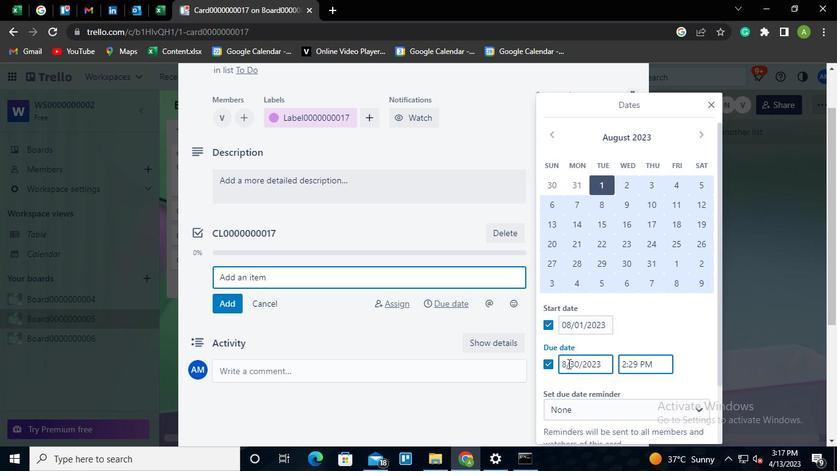 
Action: Keyboard <97>
Screenshot: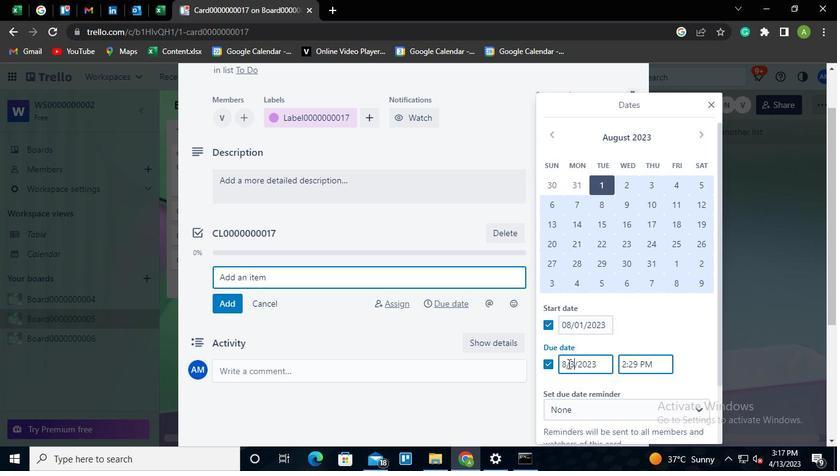 
Action: Mouse moved to (657, 328)
Screenshot: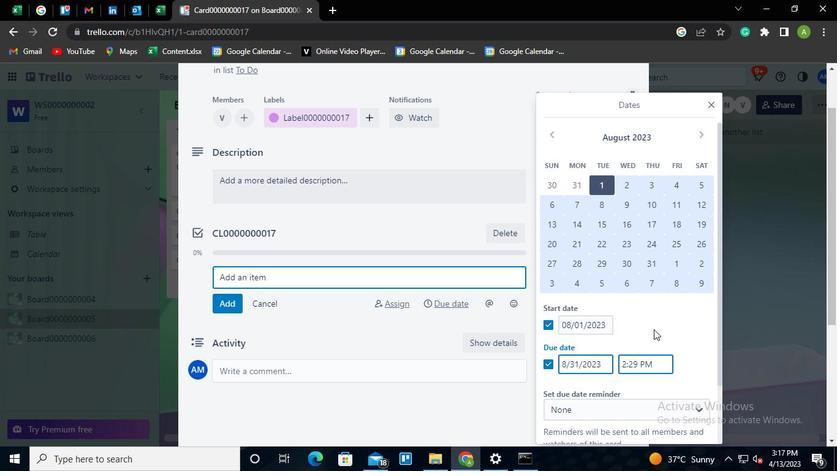 
Action: Mouse pressed left at (657, 328)
Screenshot: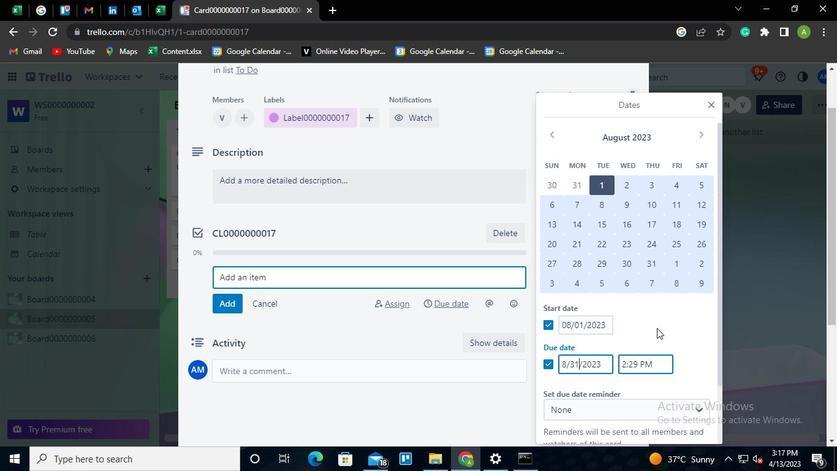 
Action: Mouse moved to (610, 398)
Screenshot: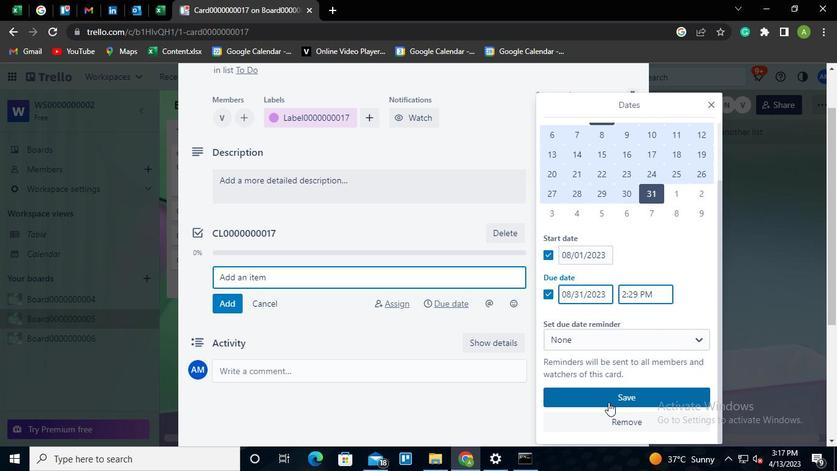
Action: Mouse pressed left at (610, 398)
Screenshot: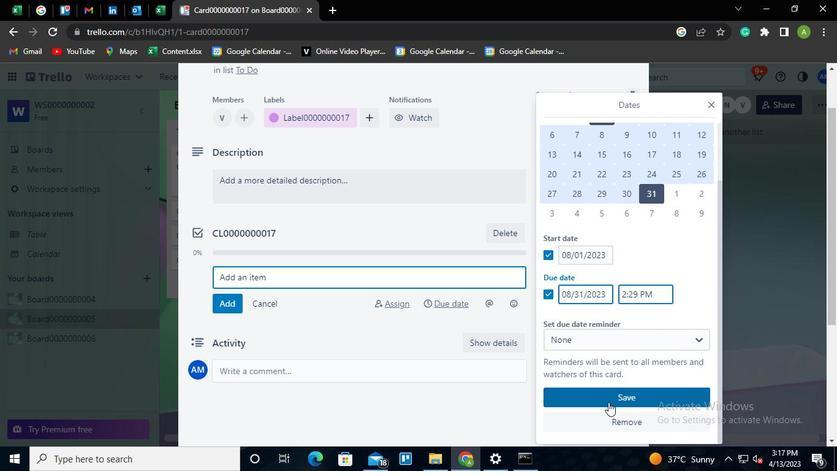 
Action: Mouse moved to (526, 461)
Screenshot: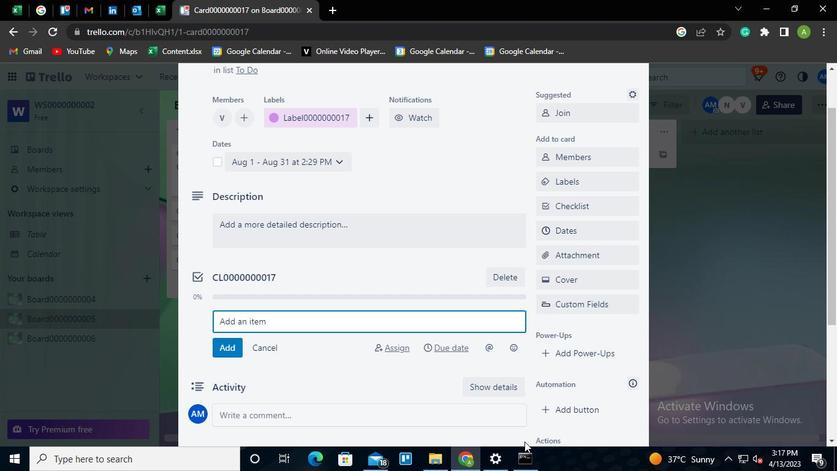 
Action: Mouse pressed left at (526, 461)
Screenshot: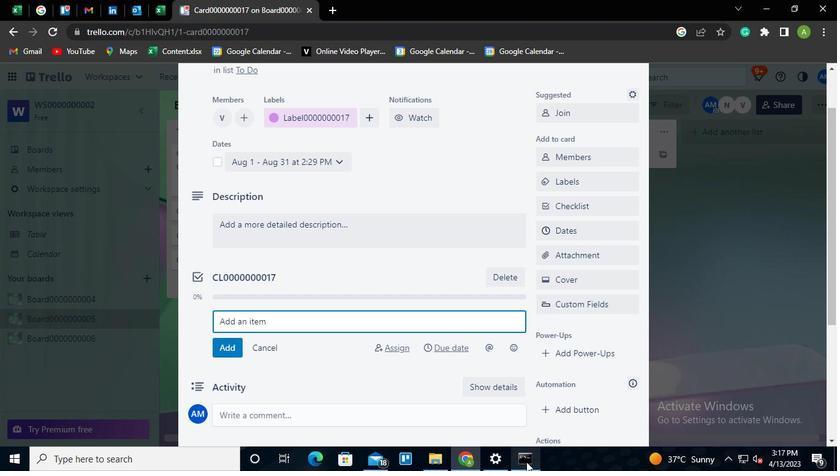 
Action: Mouse moved to (633, 52)
Screenshot: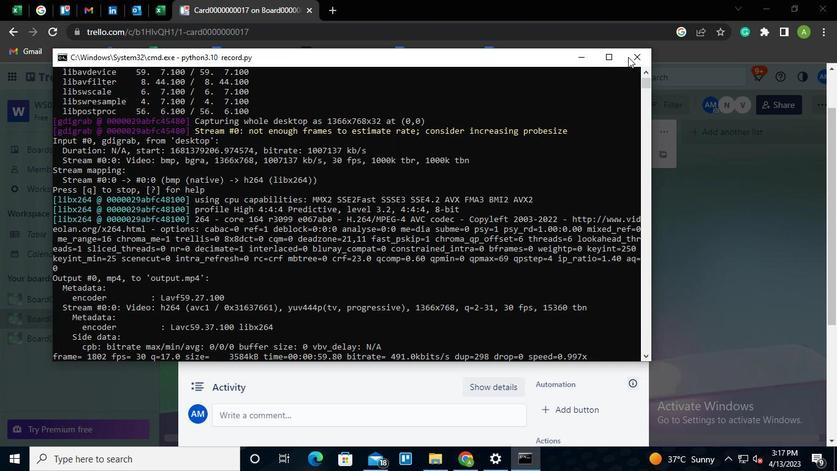 
Action: Mouse pressed left at (633, 52)
Screenshot: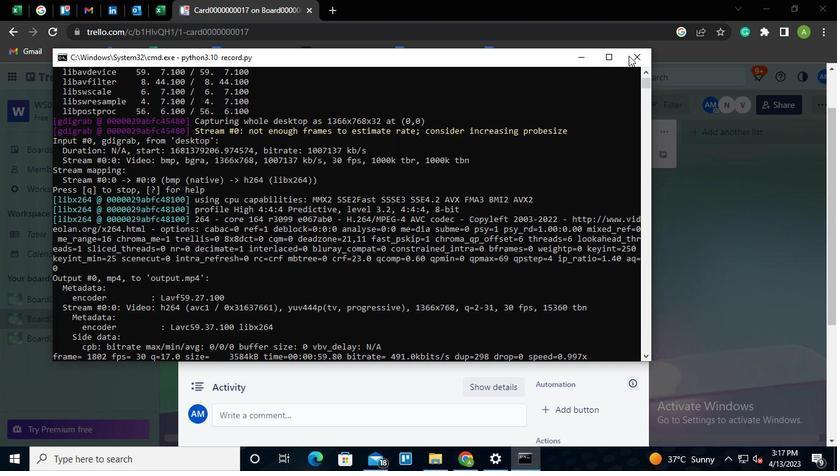 
Action: Mouse moved to (633, 52)
Screenshot: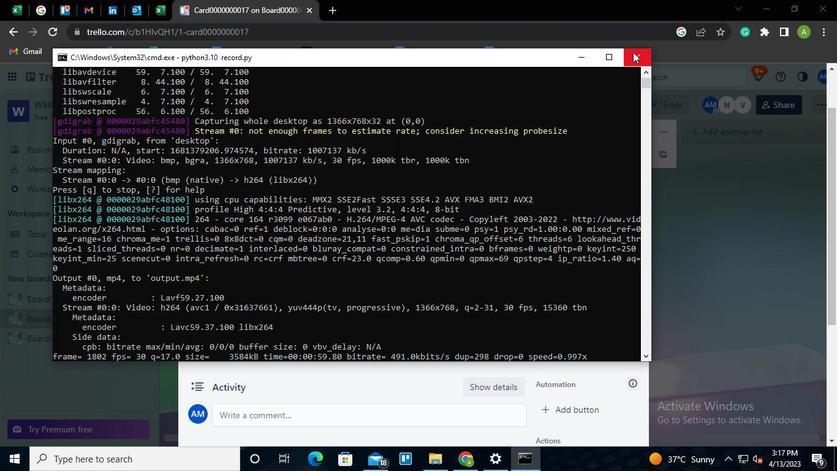
